 Task: Add a signature Hannah Green containing Have a great Halloween, Hannah Green to email address softage.8@softage.net and add a label Meditation
Action: Mouse moved to (999, 56)
Screenshot: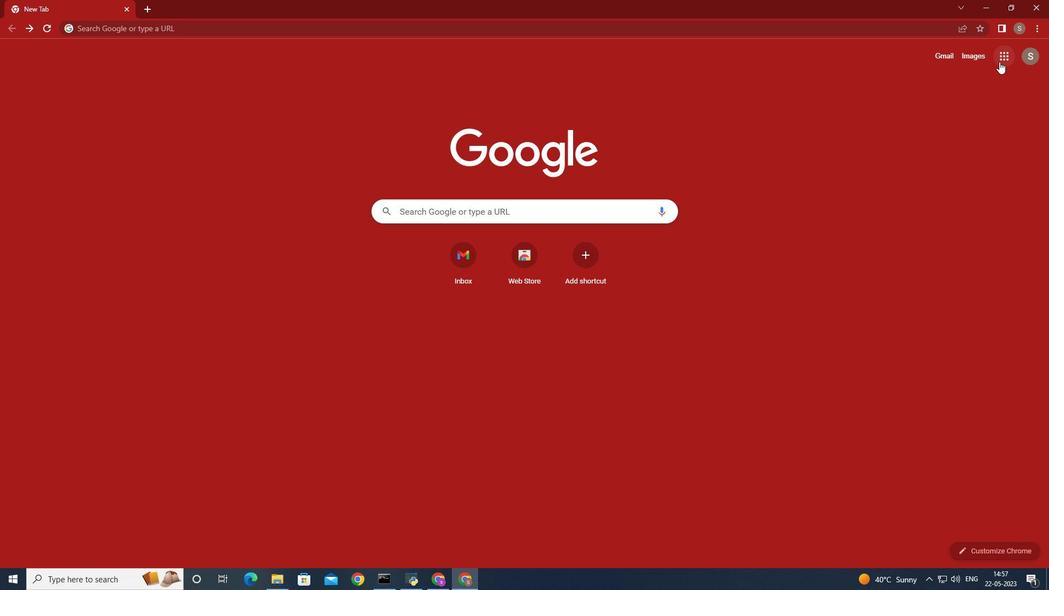 
Action: Mouse pressed left at (999, 56)
Screenshot: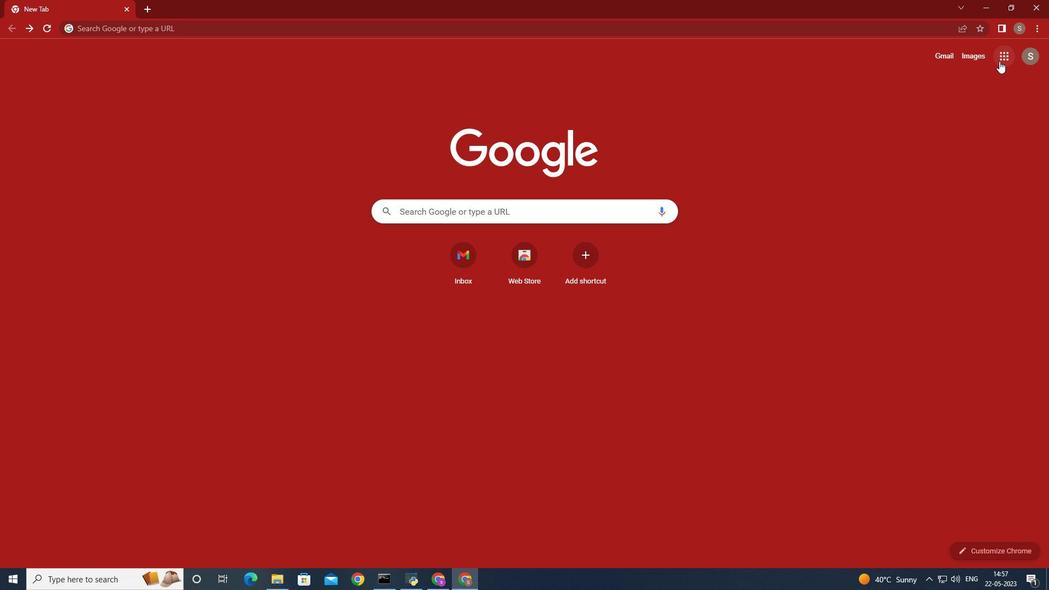
Action: Mouse moved to (962, 115)
Screenshot: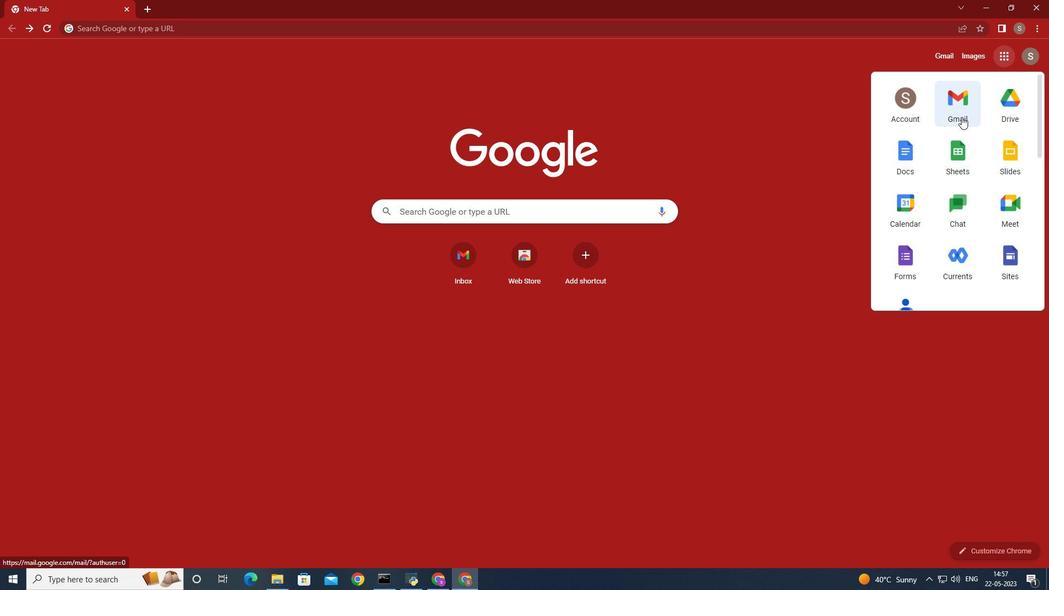 
Action: Mouse pressed left at (962, 115)
Screenshot: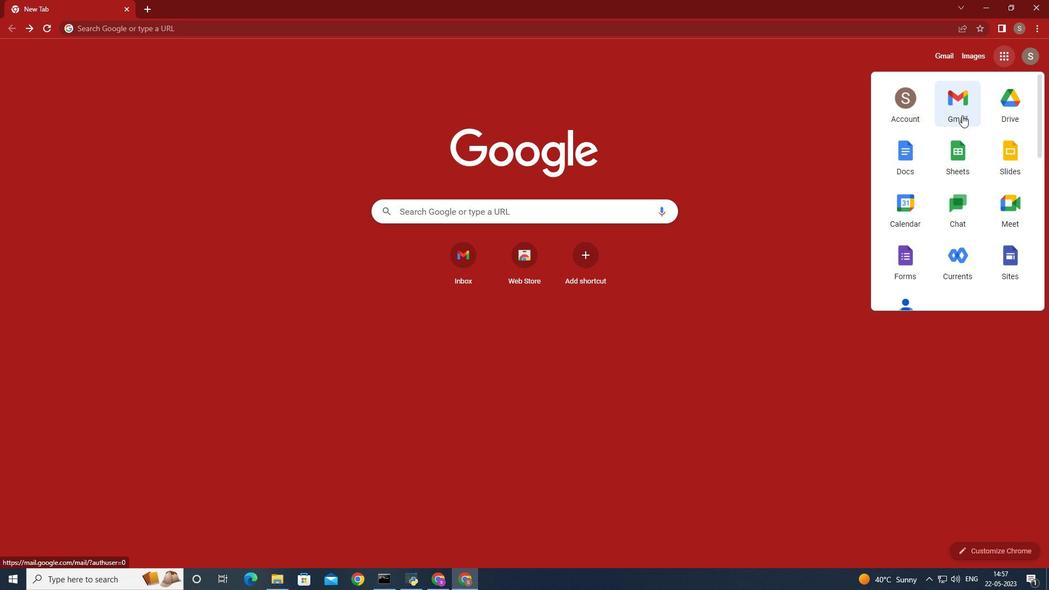 
Action: Mouse moved to (928, 78)
Screenshot: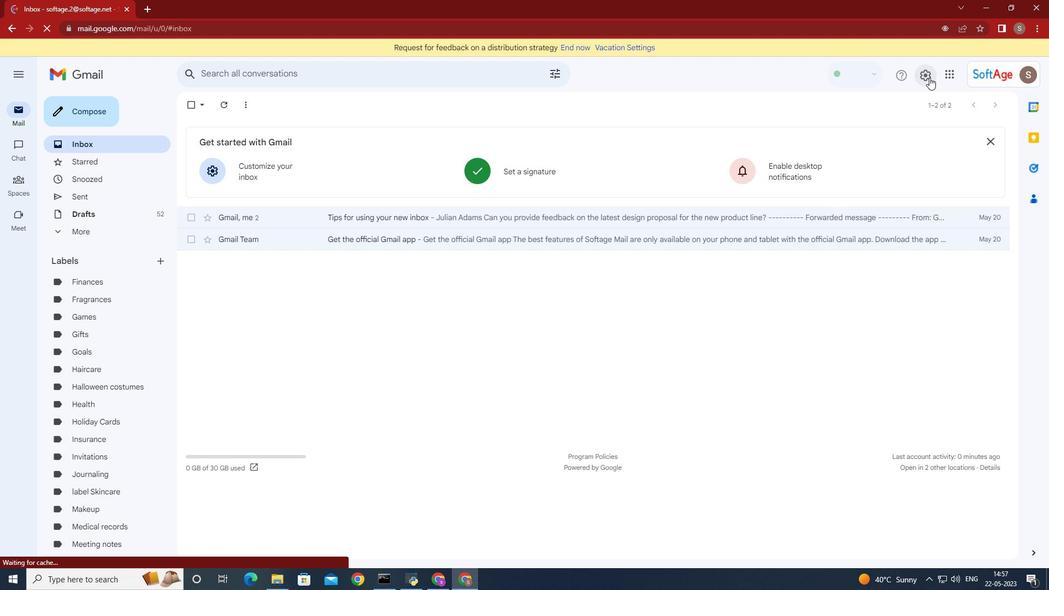 
Action: Mouse pressed left at (928, 78)
Screenshot: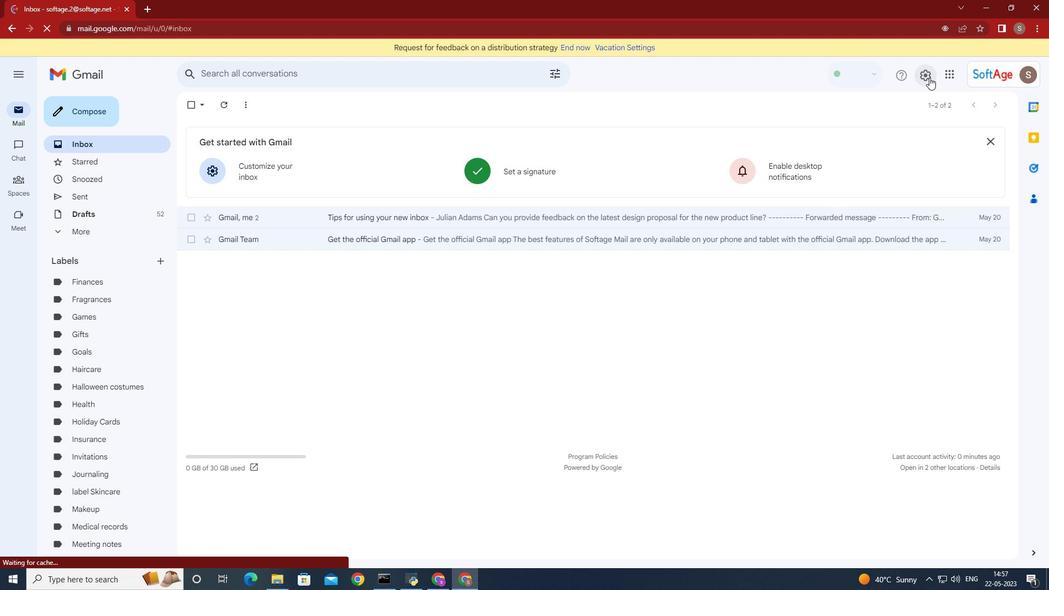 
Action: Mouse moved to (976, 124)
Screenshot: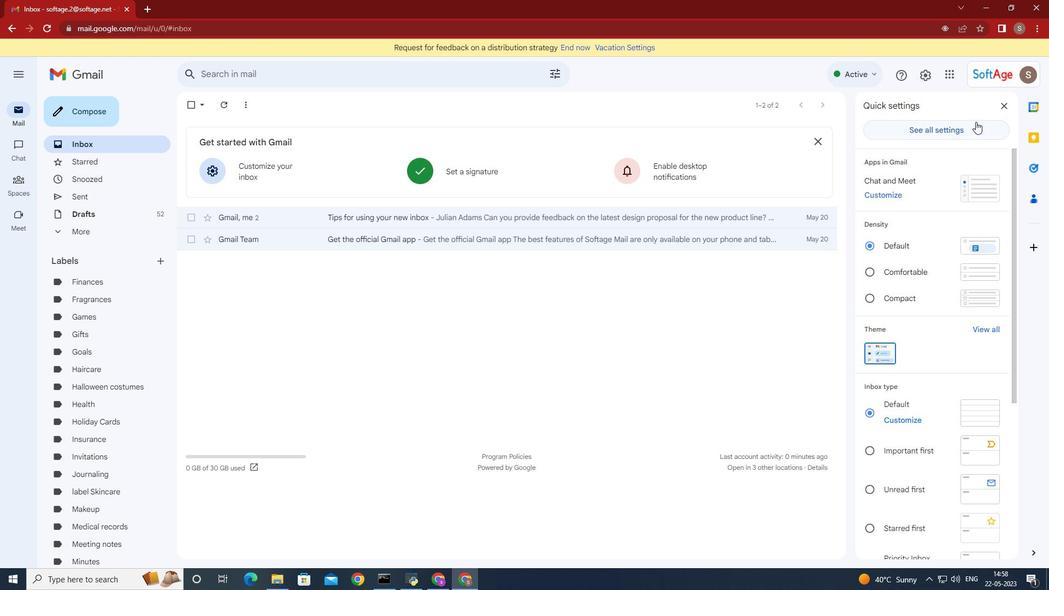 
Action: Mouse pressed left at (976, 124)
Screenshot: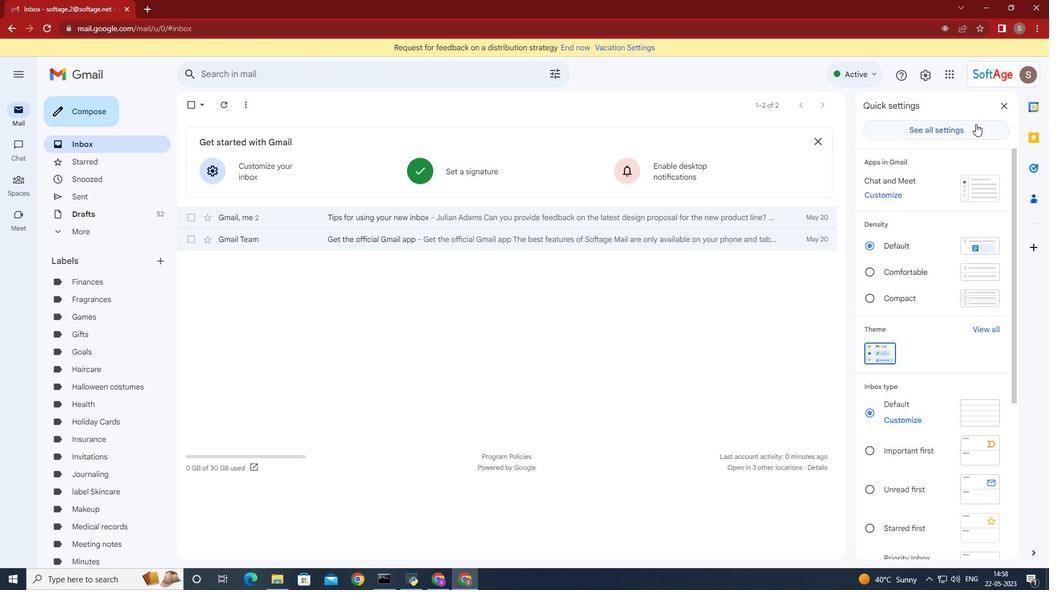 
Action: Mouse moved to (613, 302)
Screenshot: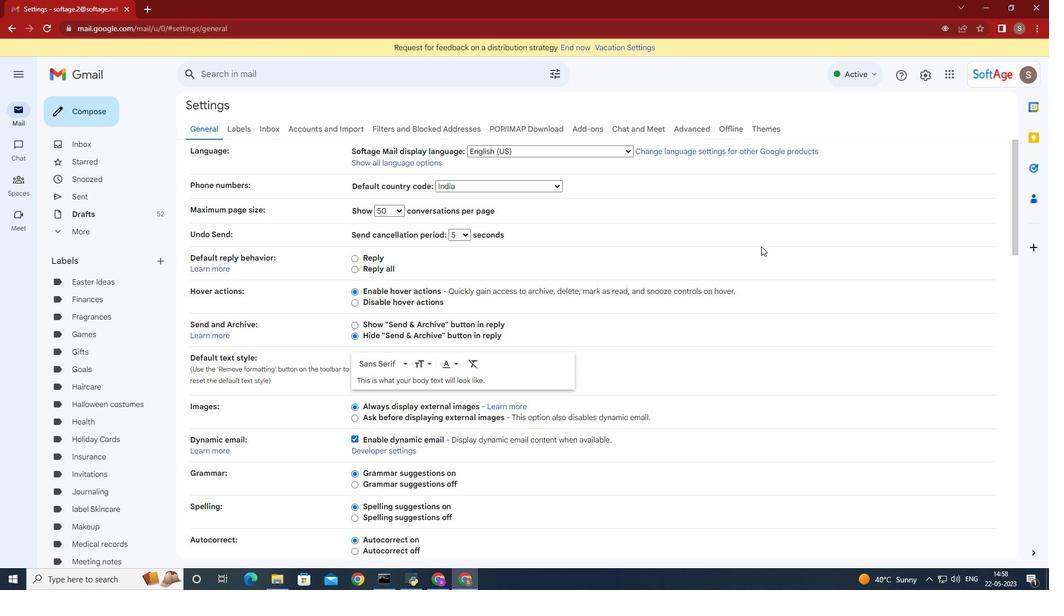 
Action: Mouse scrolled (613, 302) with delta (0, 0)
Screenshot: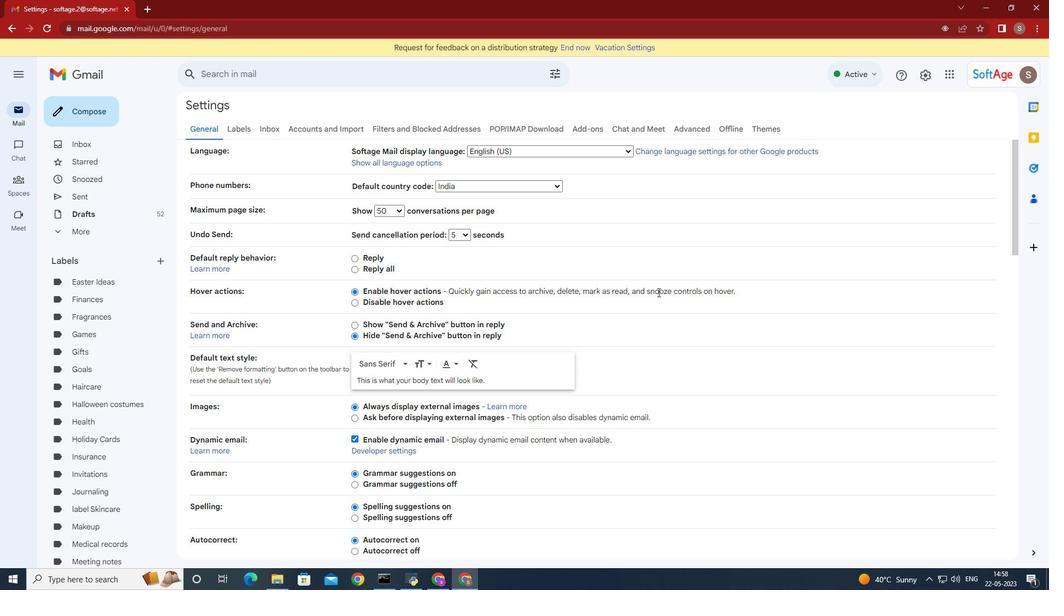 
Action: Mouse moved to (613, 302)
Screenshot: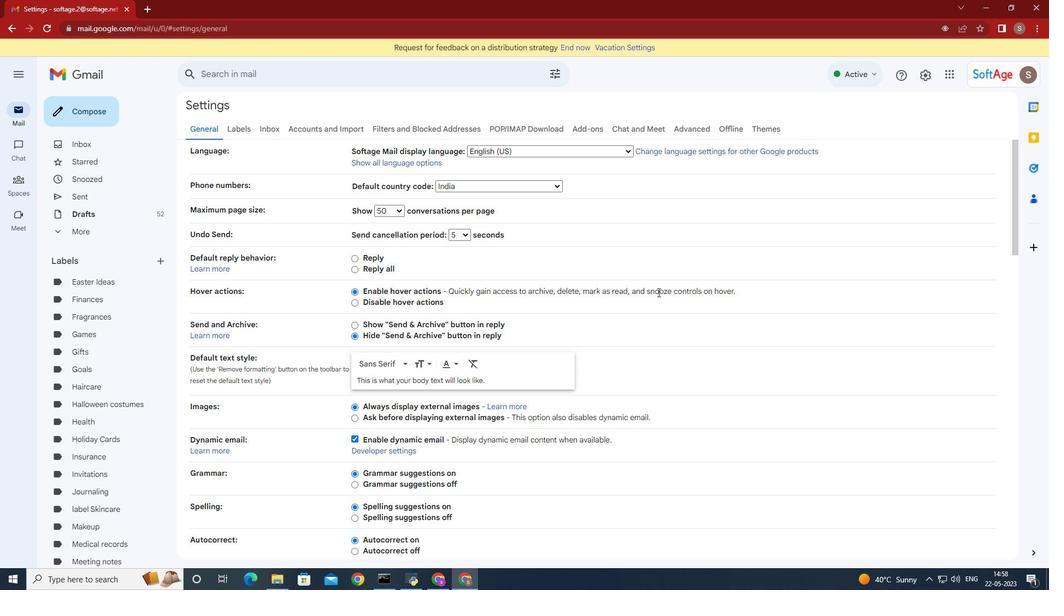 
Action: Mouse scrolled (613, 302) with delta (0, 0)
Screenshot: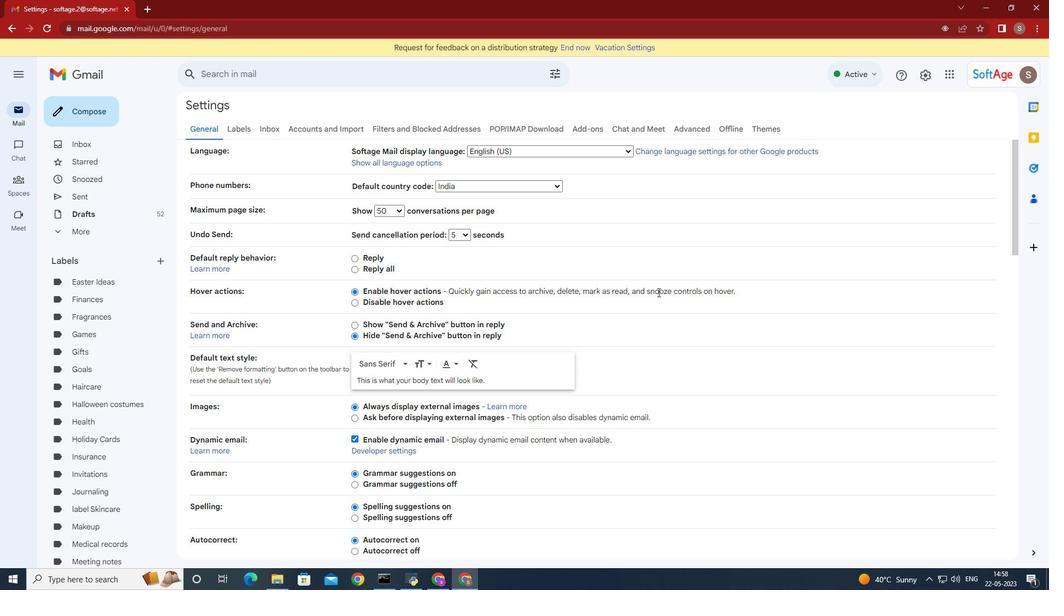 
Action: Mouse scrolled (613, 302) with delta (0, 0)
Screenshot: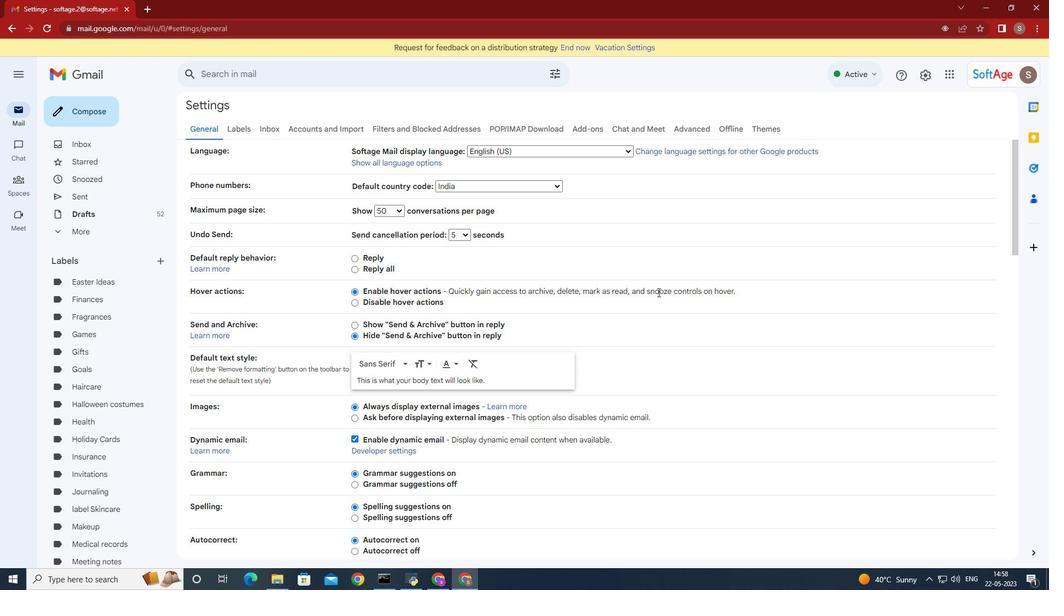 
Action: Mouse moved to (613, 303)
Screenshot: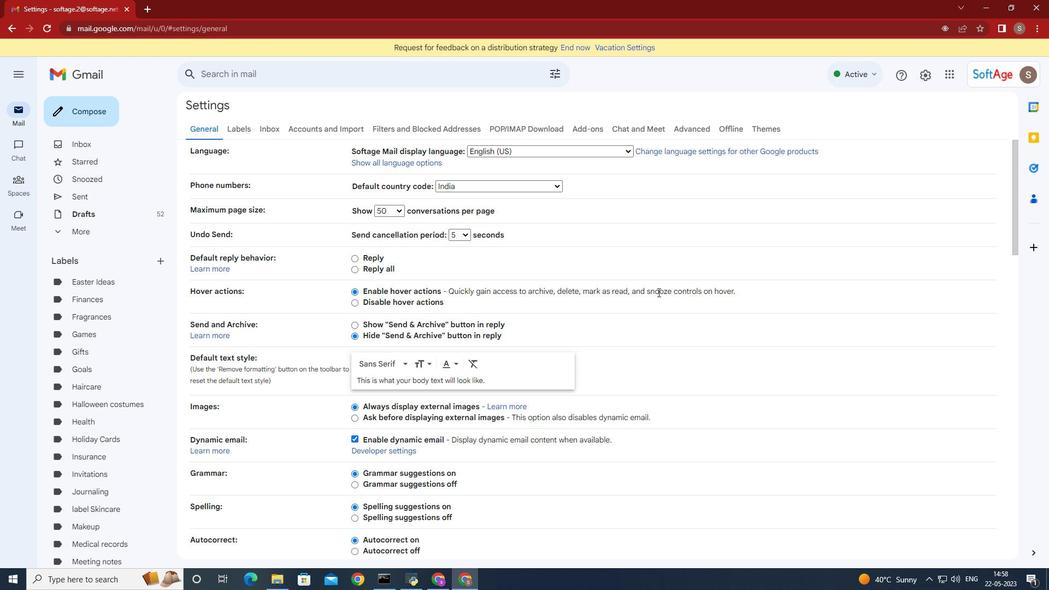 
Action: Mouse scrolled (613, 302) with delta (0, 0)
Screenshot: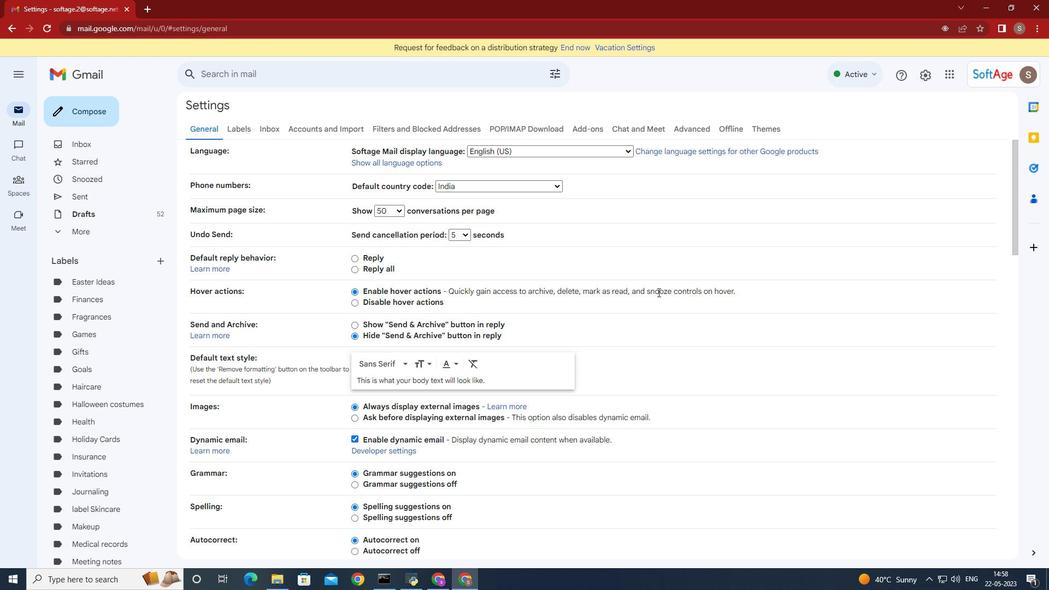 
Action: Mouse moved to (612, 303)
Screenshot: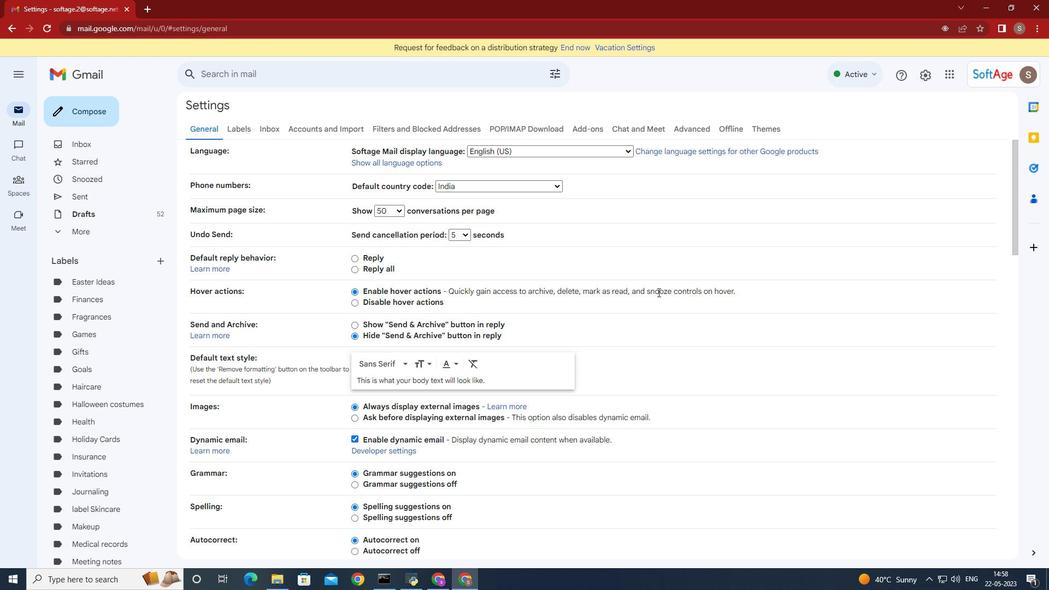 
Action: Mouse scrolled (612, 302) with delta (0, 0)
Screenshot: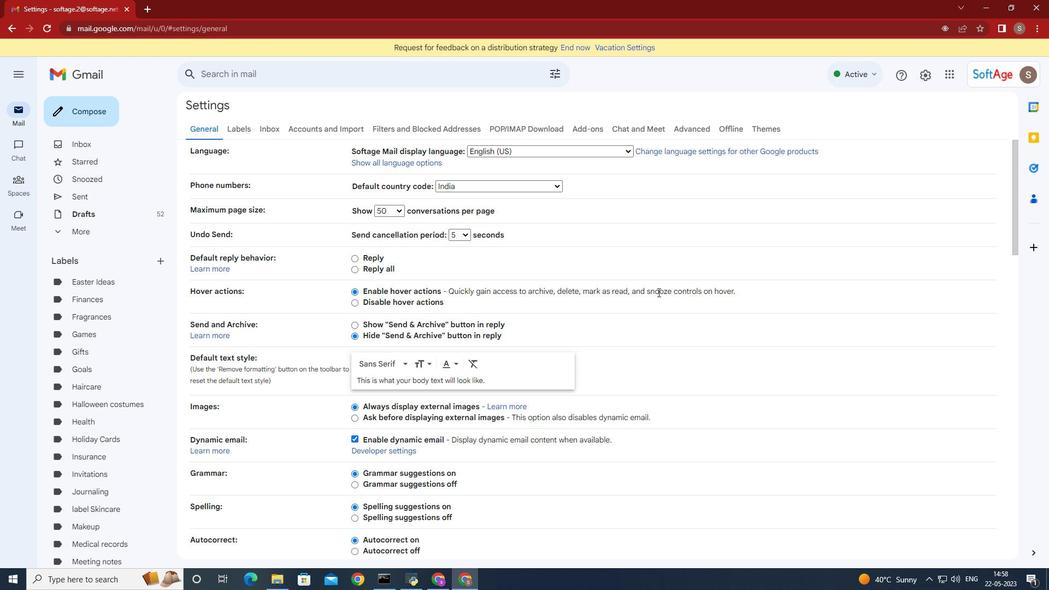 
Action: Mouse moved to (611, 303)
Screenshot: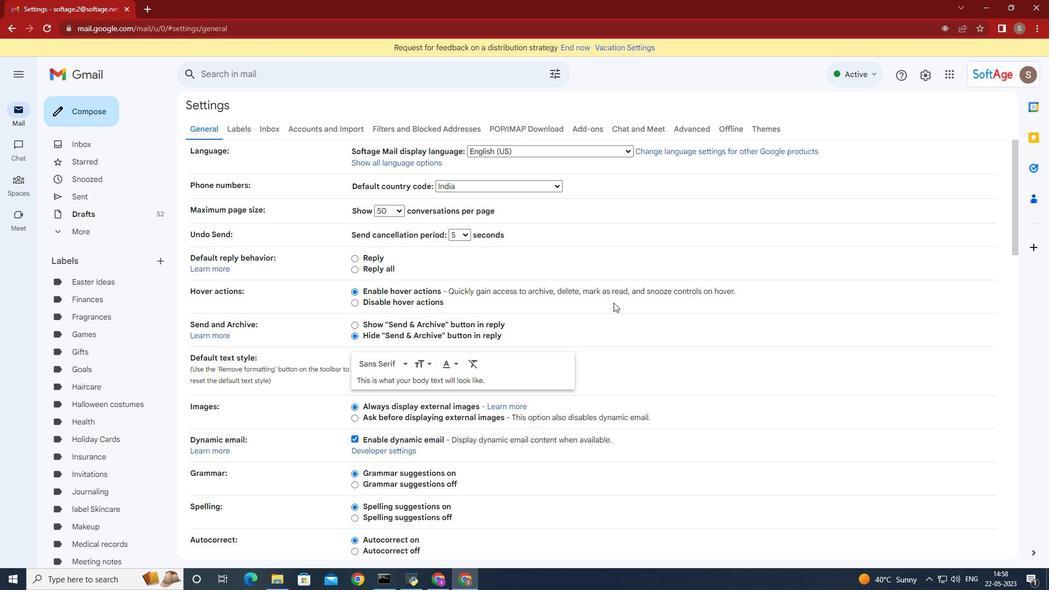 
Action: Mouse scrolled (611, 303) with delta (0, 0)
Screenshot: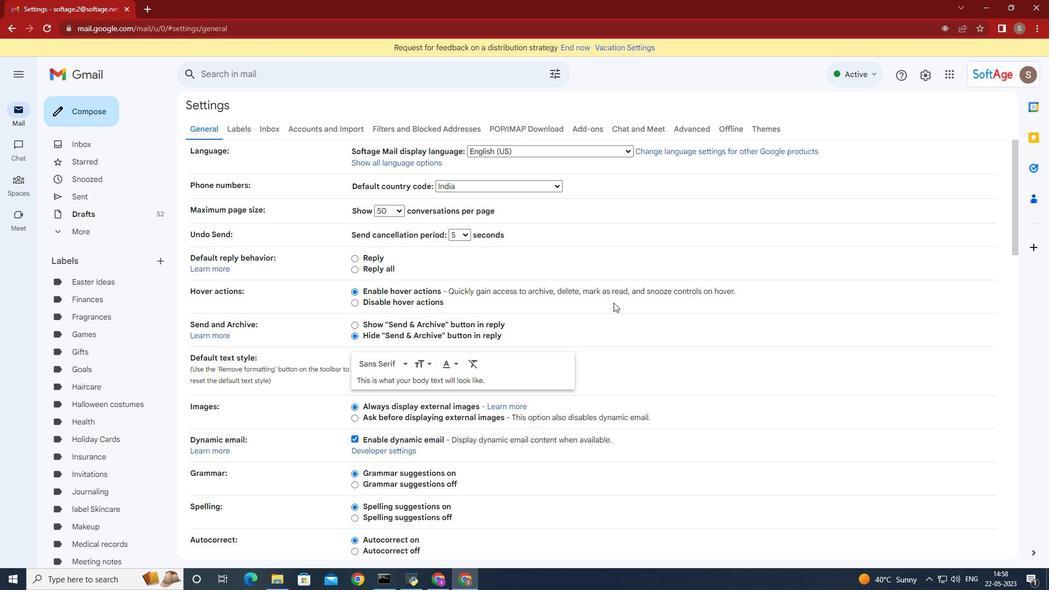 
Action: Mouse moved to (611, 303)
Screenshot: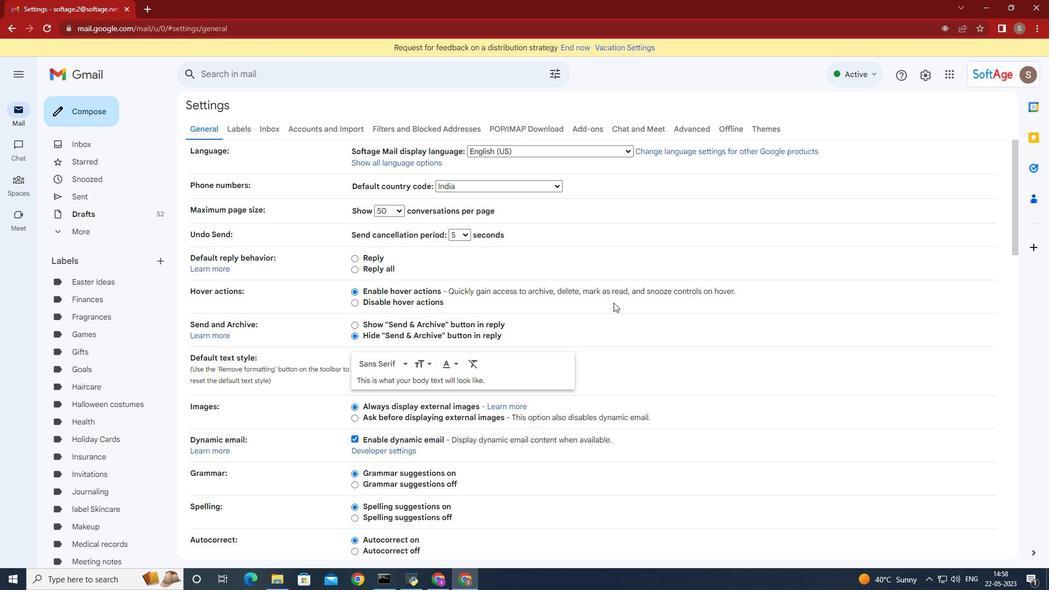 
Action: Mouse scrolled (611, 303) with delta (0, 0)
Screenshot: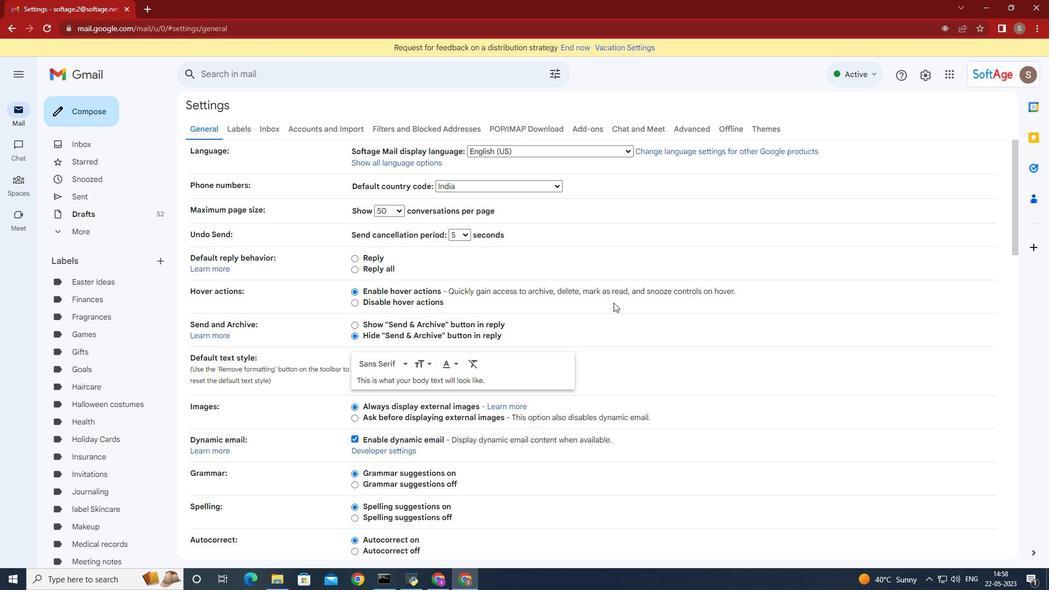 
Action: Mouse moved to (611, 303)
Screenshot: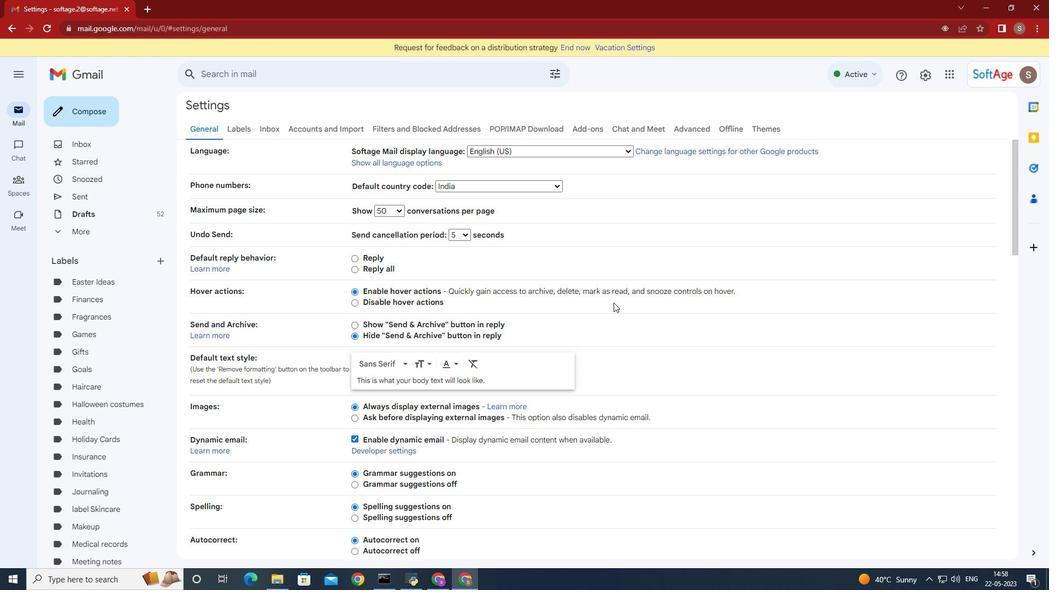 
Action: Mouse scrolled (611, 303) with delta (0, 0)
Screenshot: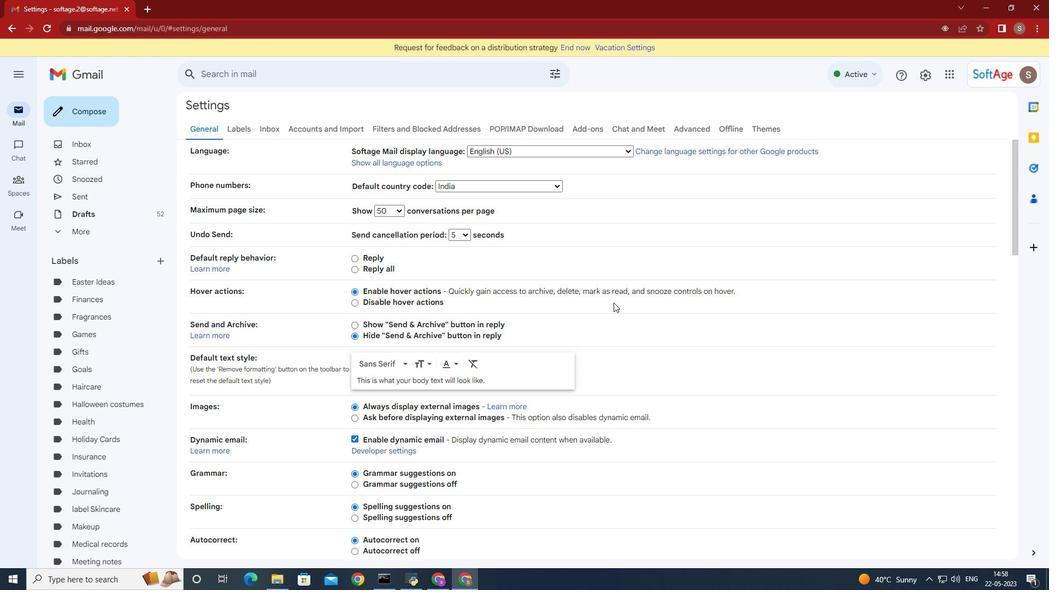 
Action: Mouse moved to (609, 303)
Screenshot: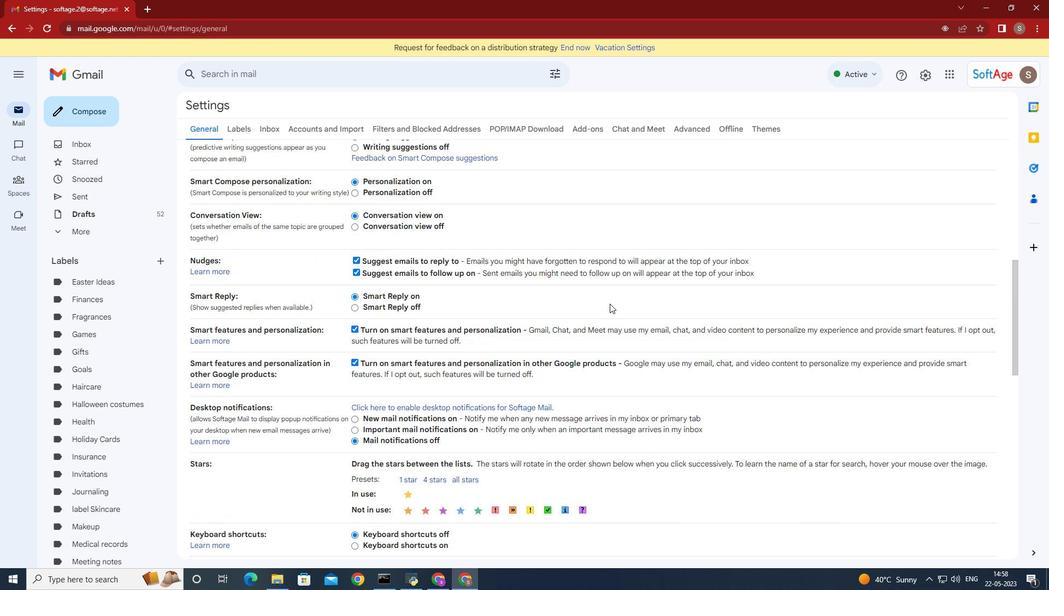 
Action: Mouse scrolled (609, 303) with delta (0, 0)
Screenshot: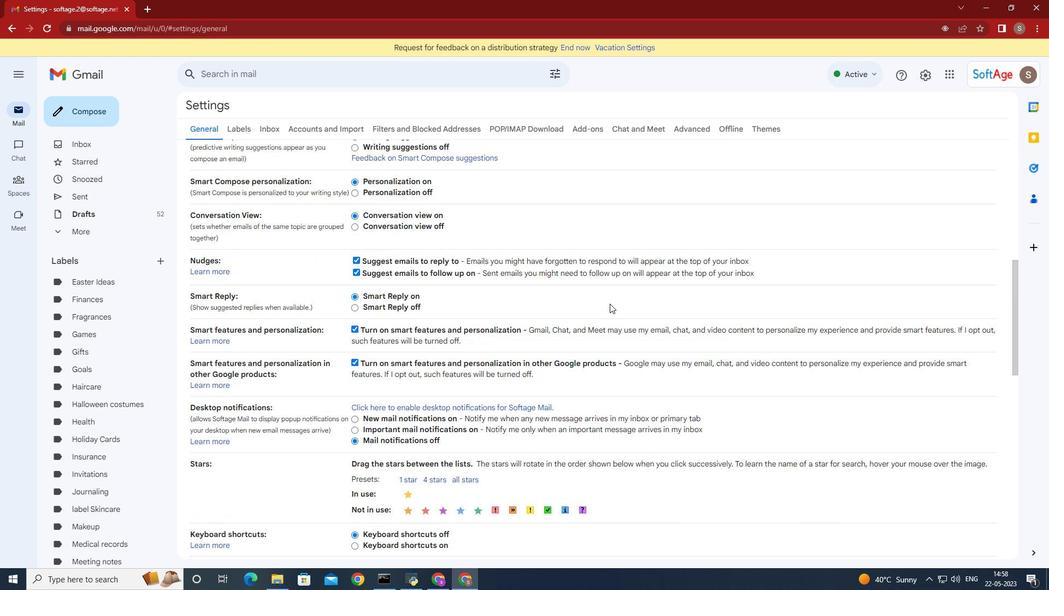 
Action: Mouse scrolled (609, 303) with delta (0, 0)
Screenshot: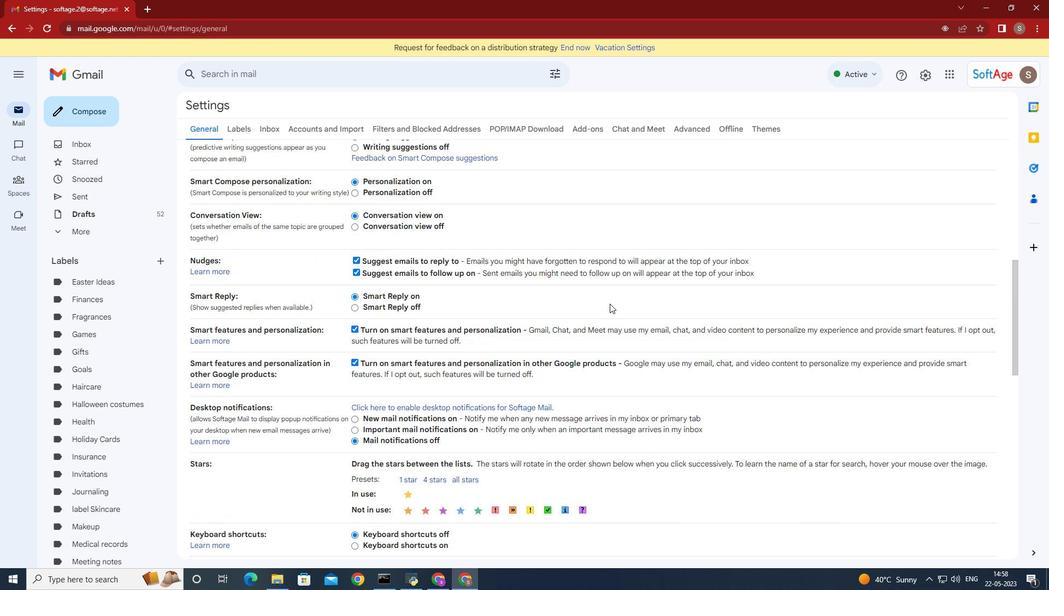 
Action: Mouse scrolled (609, 303) with delta (0, 0)
Screenshot: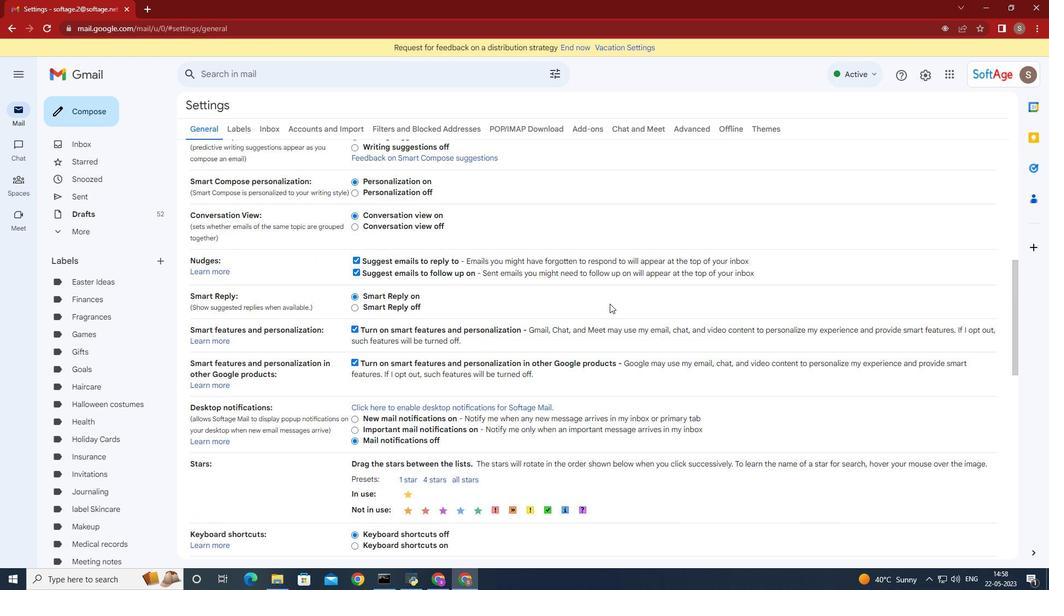 
Action: Mouse scrolled (609, 303) with delta (0, 0)
Screenshot: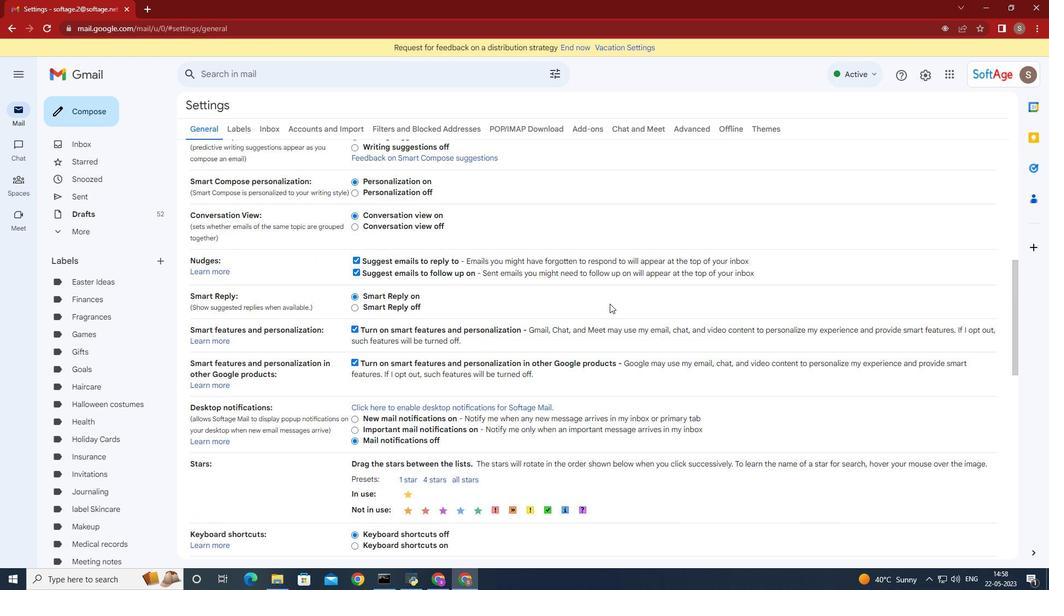 
Action: Mouse moved to (609, 304)
Screenshot: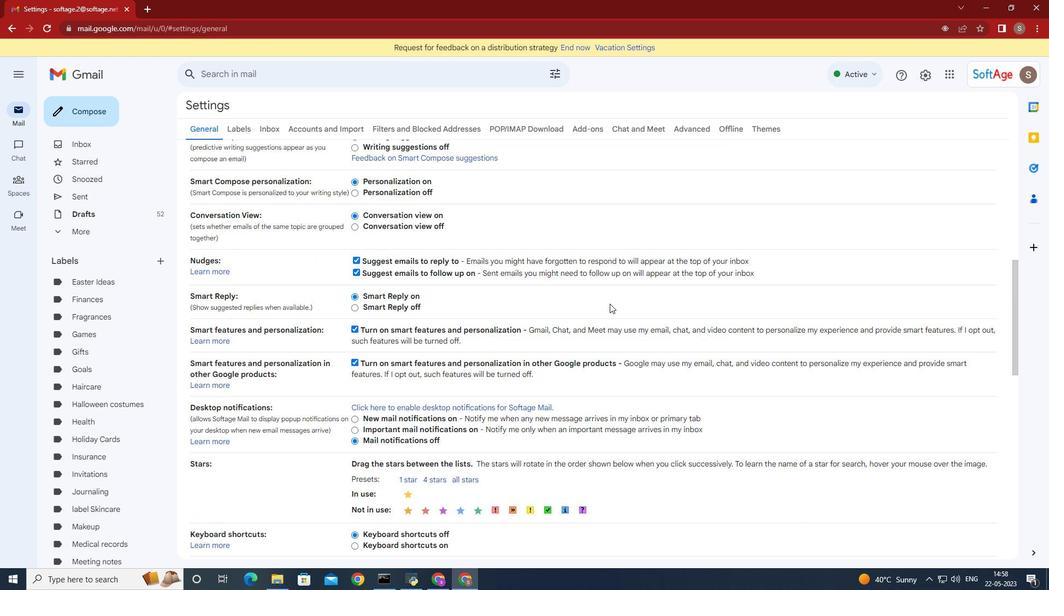 
Action: Mouse scrolled (609, 303) with delta (0, 0)
Screenshot: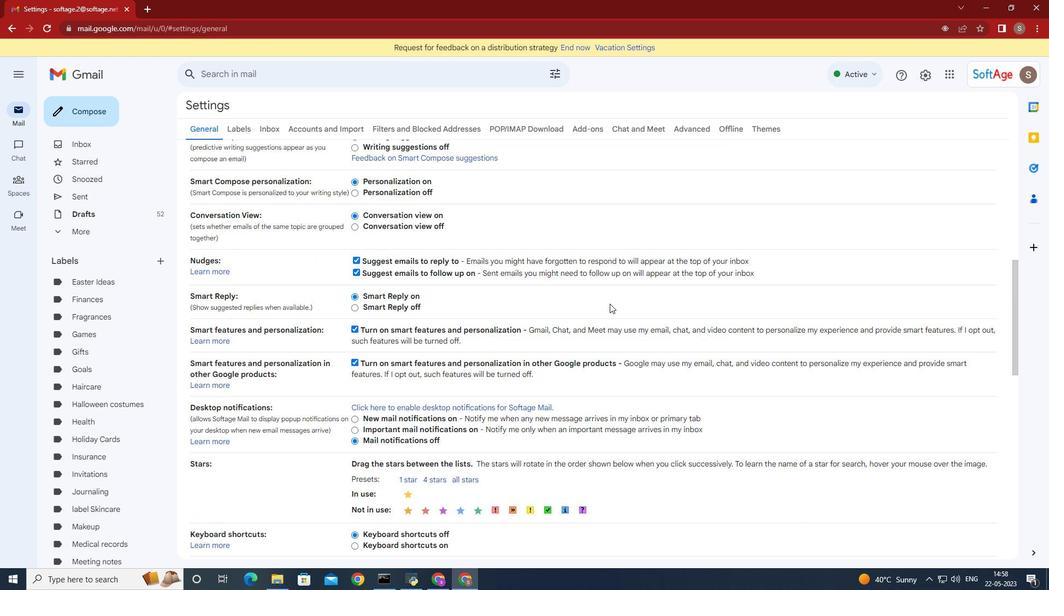 
Action: Mouse scrolled (609, 303) with delta (0, 0)
Screenshot: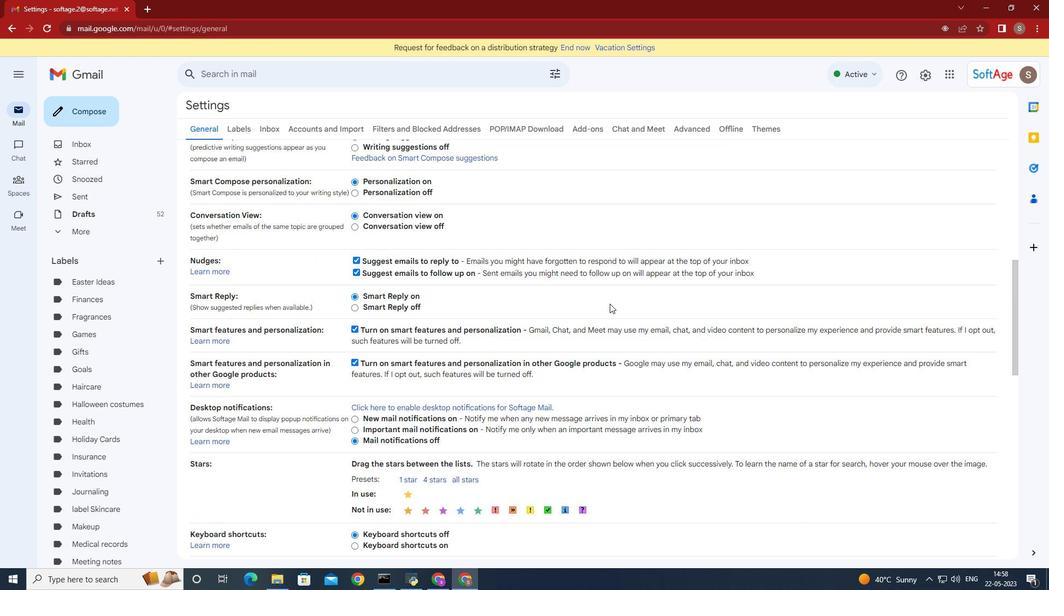 
Action: Mouse scrolled (609, 303) with delta (0, 0)
Screenshot: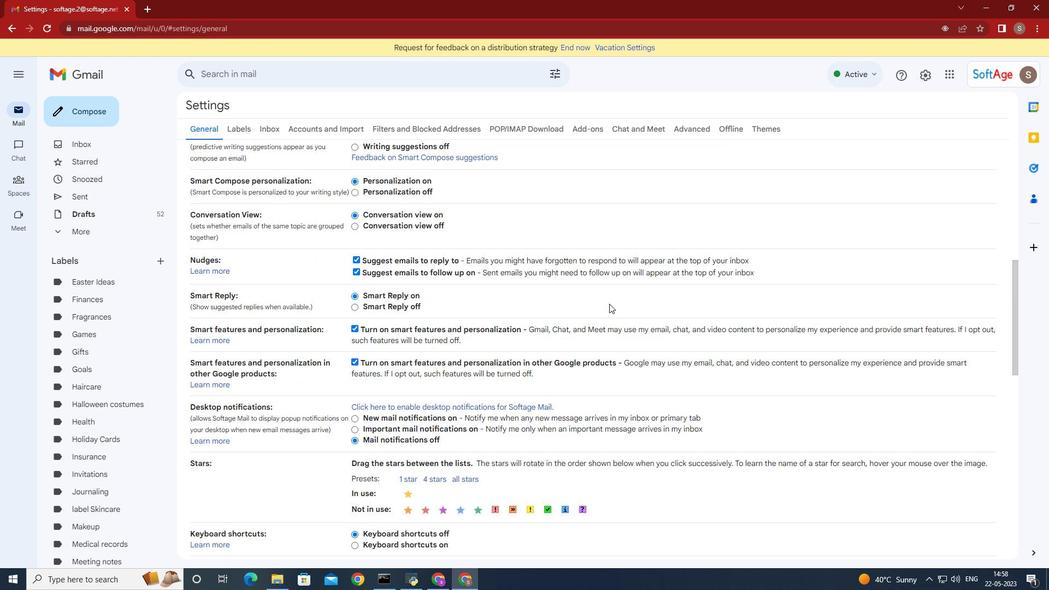 
Action: Mouse moved to (419, 393)
Screenshot: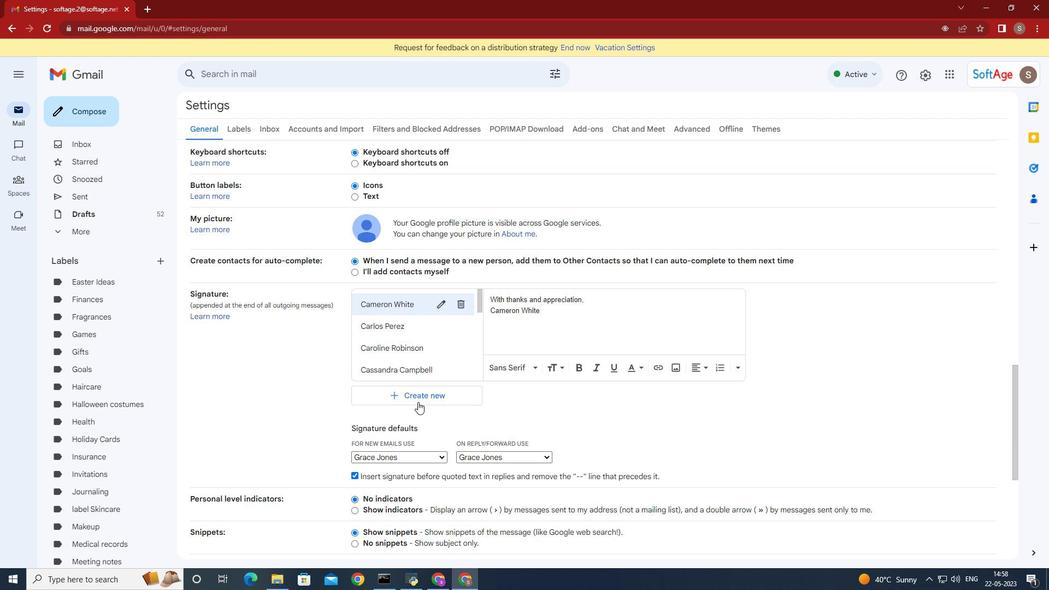 
Action: Mouse pressed left at (419, 393)
Screenshot: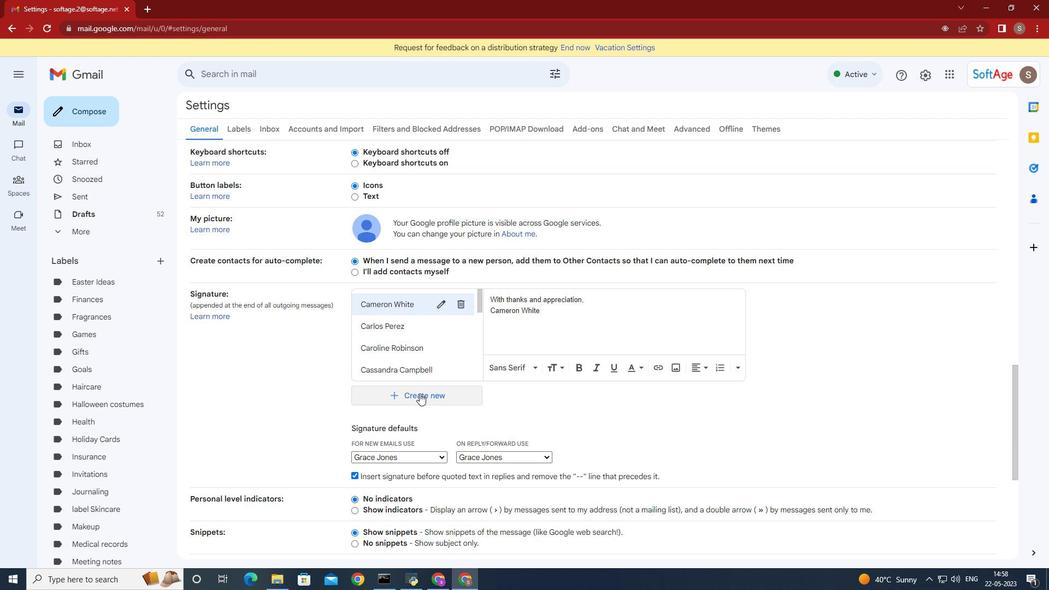 
Action: Mouse moved to (419, 393)
Screenshot: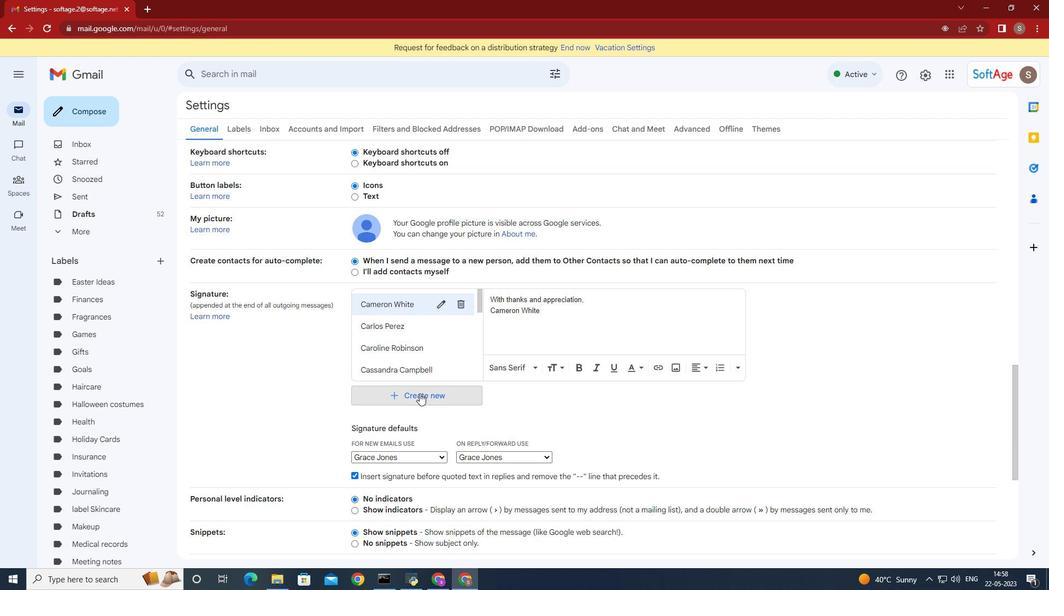 
Action: Key pressed <Key.shift>Hannah<Key.space><Key.shift>Gree
Screenshot: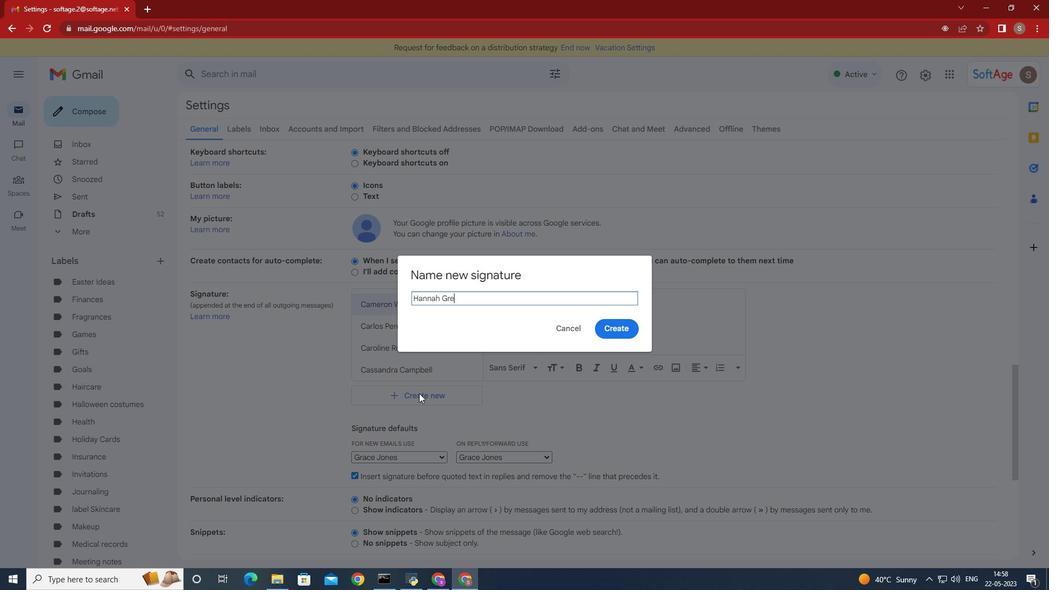 
Action: Mouse moved to (617, 334)
Screenshot: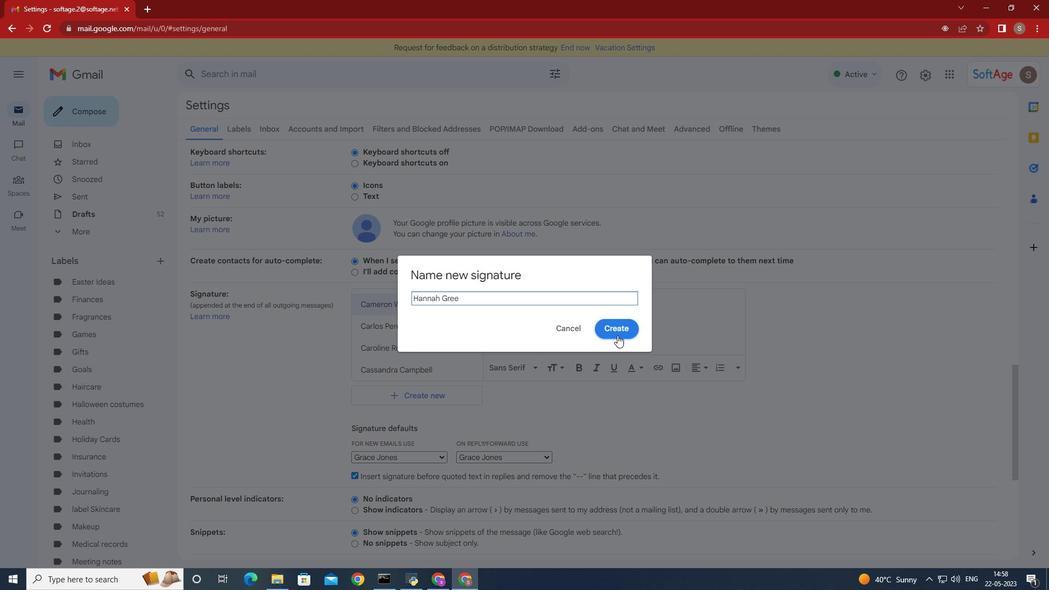
Action: Key pressed n
Screenshot: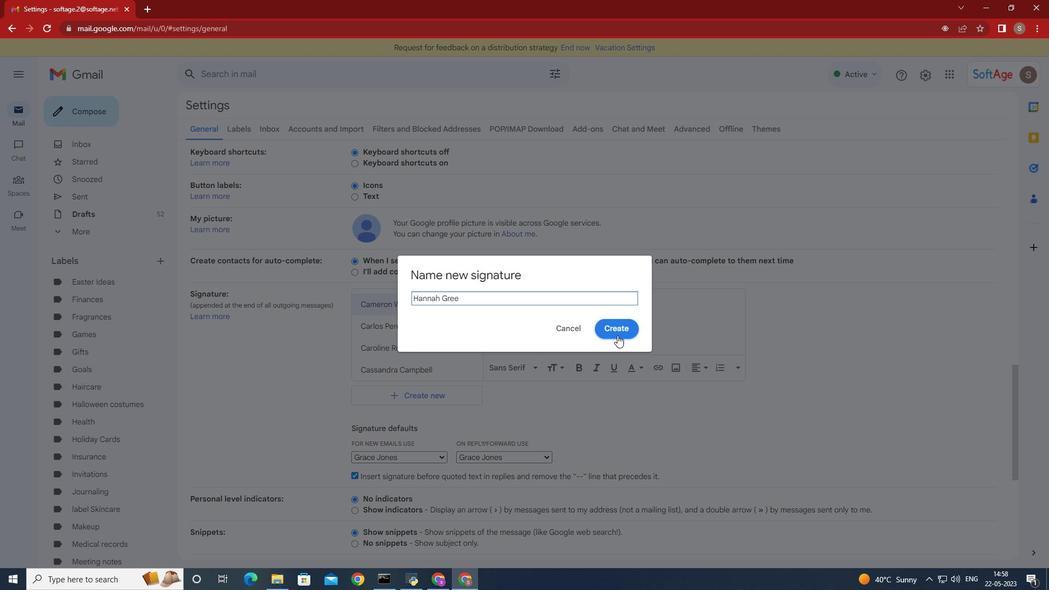 
Action: Mouse moved to (616, 330)
Screenshot: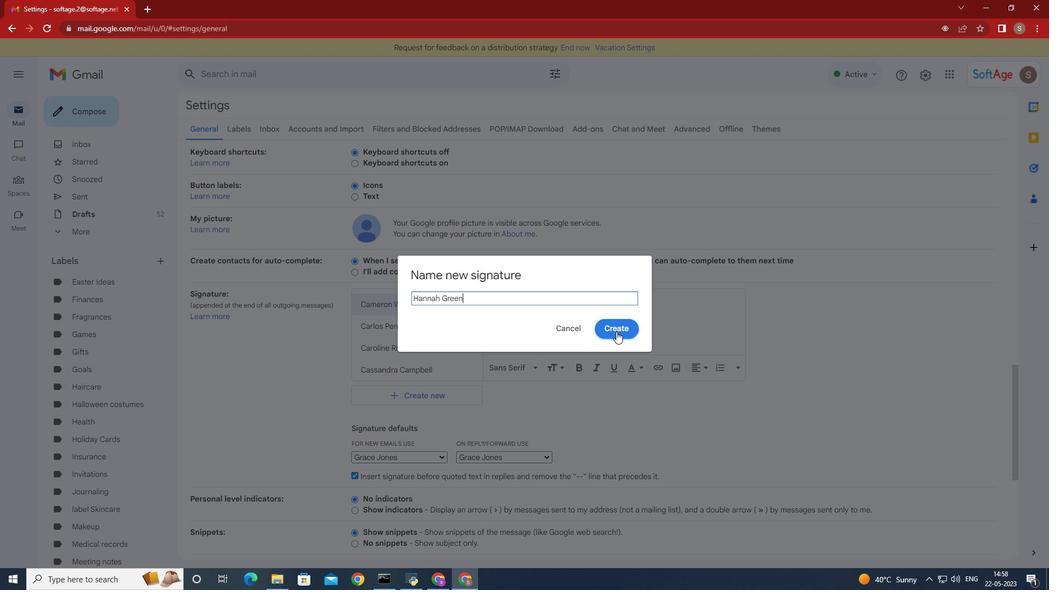 
Action: Key pressed <Key.space>
Screenshot: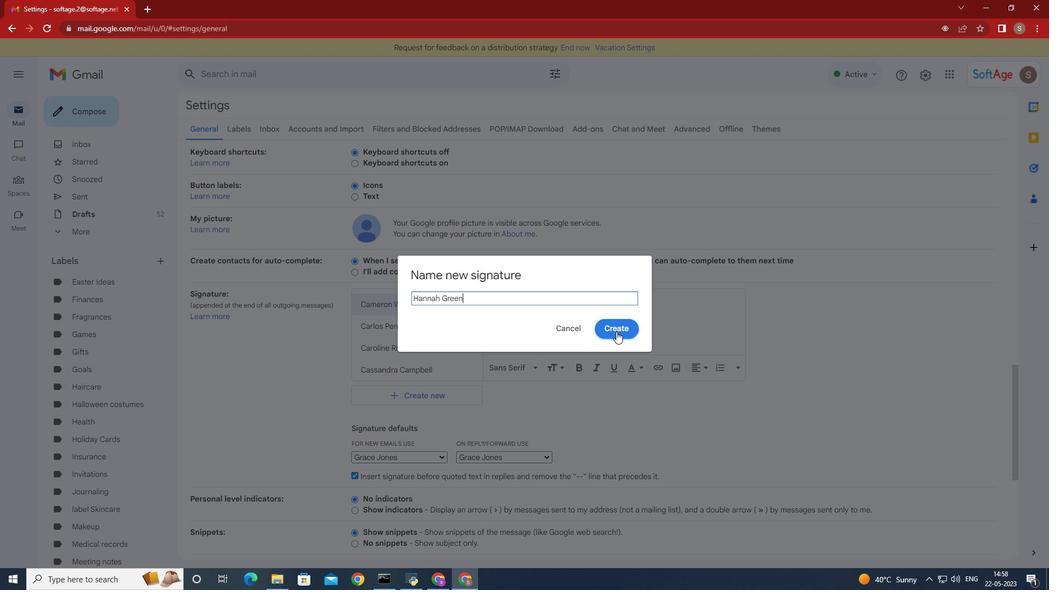 
Action: Mouse pressed left at (616, 330)
Screenshot: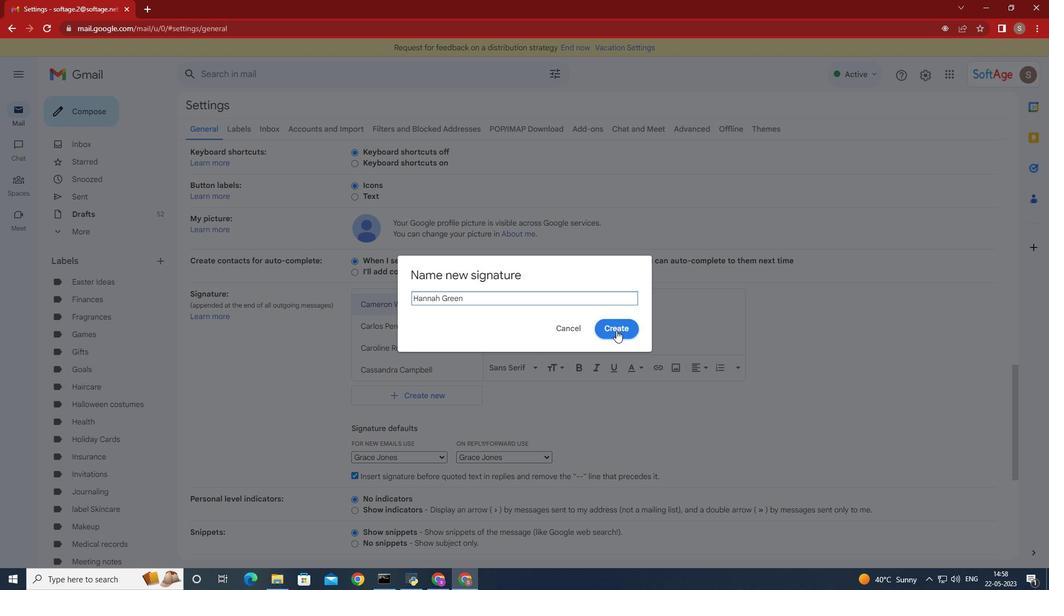 
Action: Mouse moved to (602, 330)
Screenshot: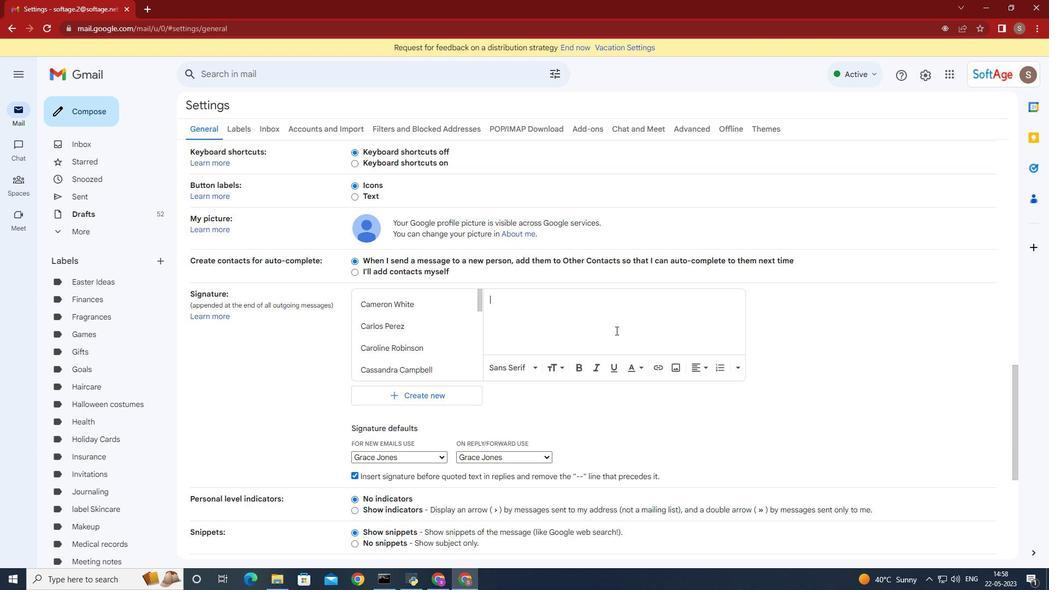 
Action: Key pressed <Key.shift>Have<Key.space>agreat<Key.space><Key.shift>Halloween,<Key.shift><Key.enter><Key.shift>Hannah<Key.space><Key.shift>Gree
Screenshot: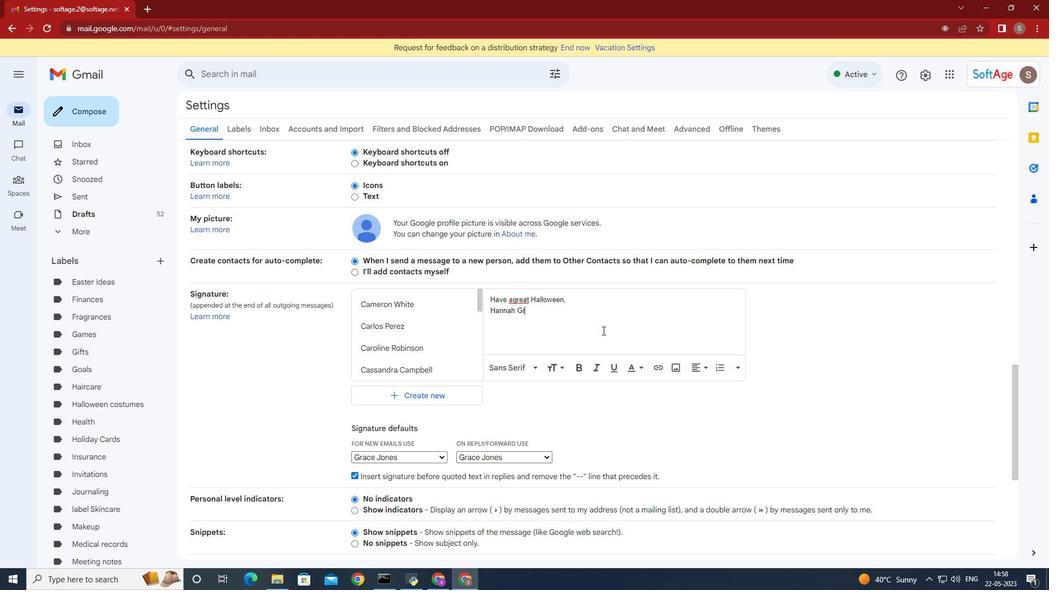 
Action: Mouse moved to (443, 463)
Screenshot: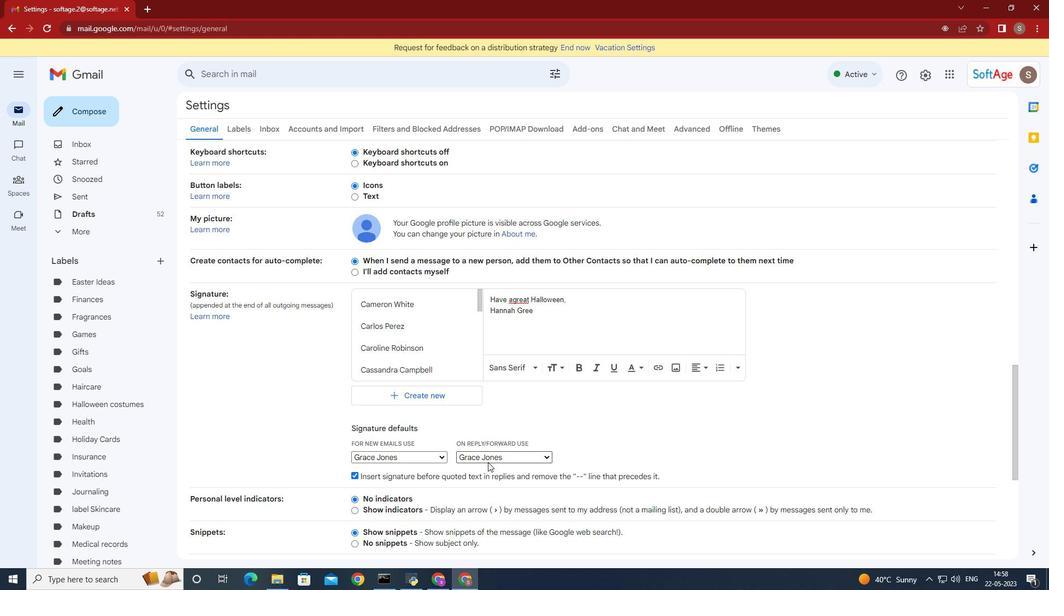 
Action: Key pressed n
Screenshot: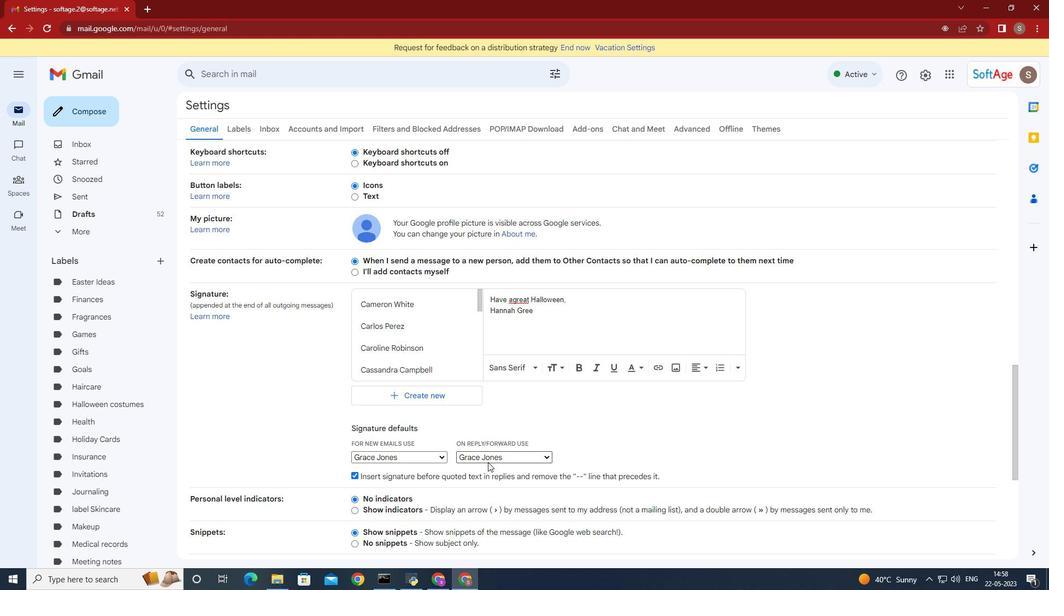 
Action: Mouse moved to (441, 456)
Screenshot: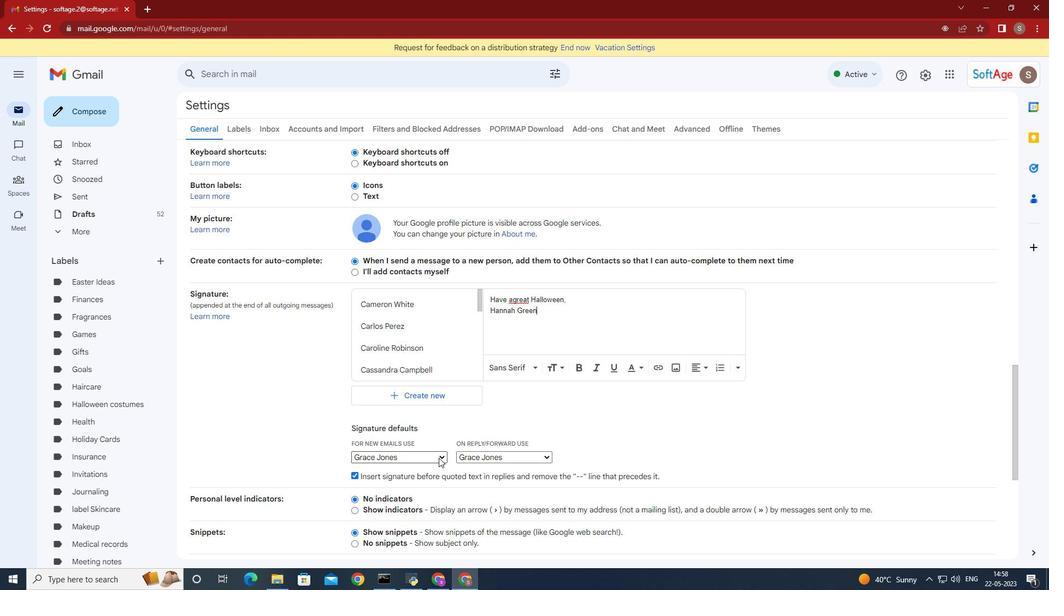 
Action: Mouse pressed left at (441, 456)
Screenshot: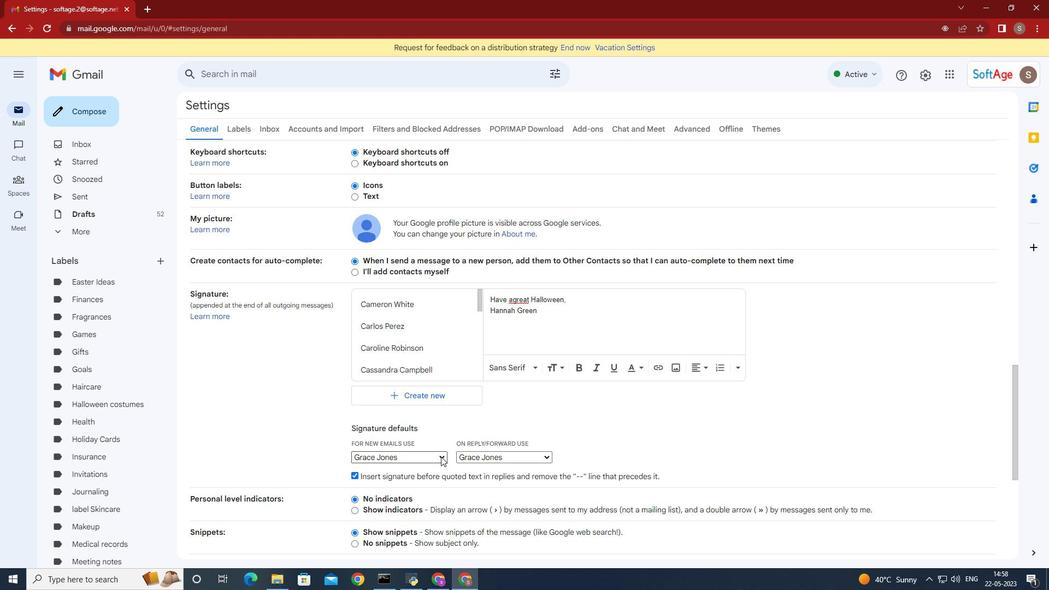 
Action: Key pressed <Key.space>
Screenshot: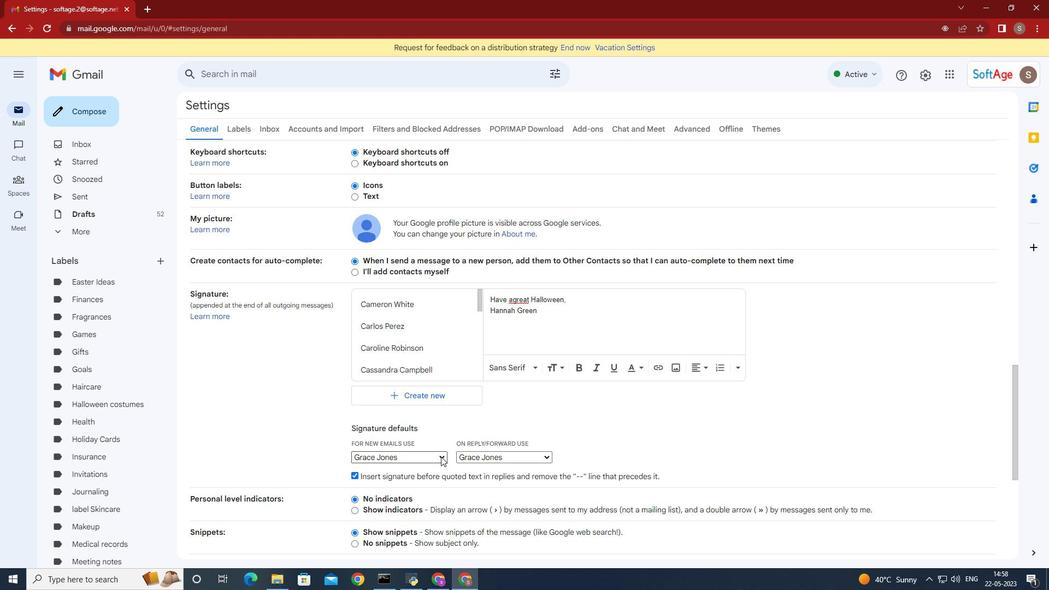 
Action: Mouse moved to (412, 412)
Screenshot: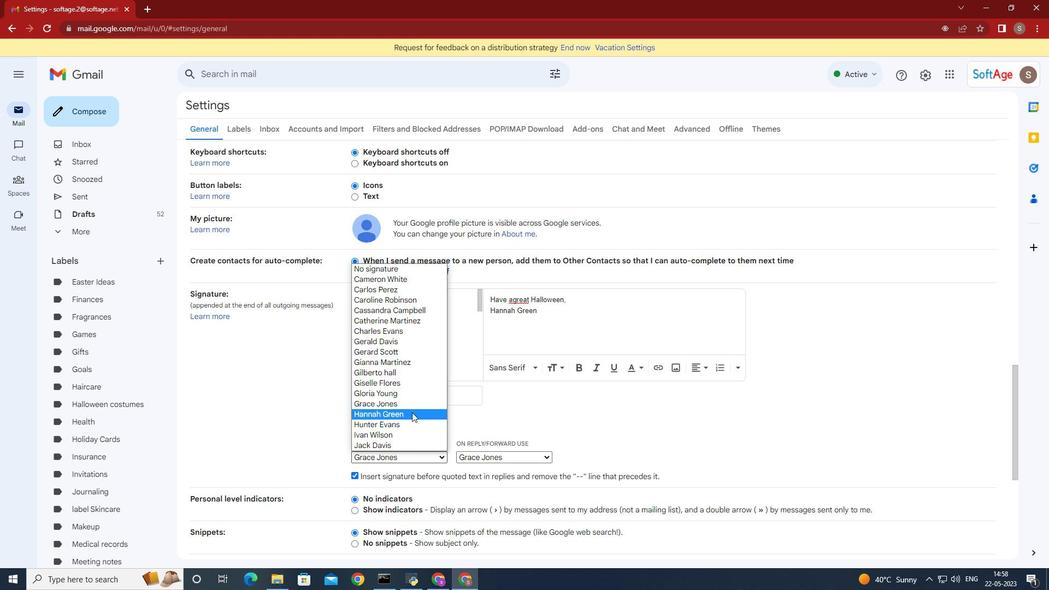 
Action: Mouse pressed left at (412, 412)
Screenshot: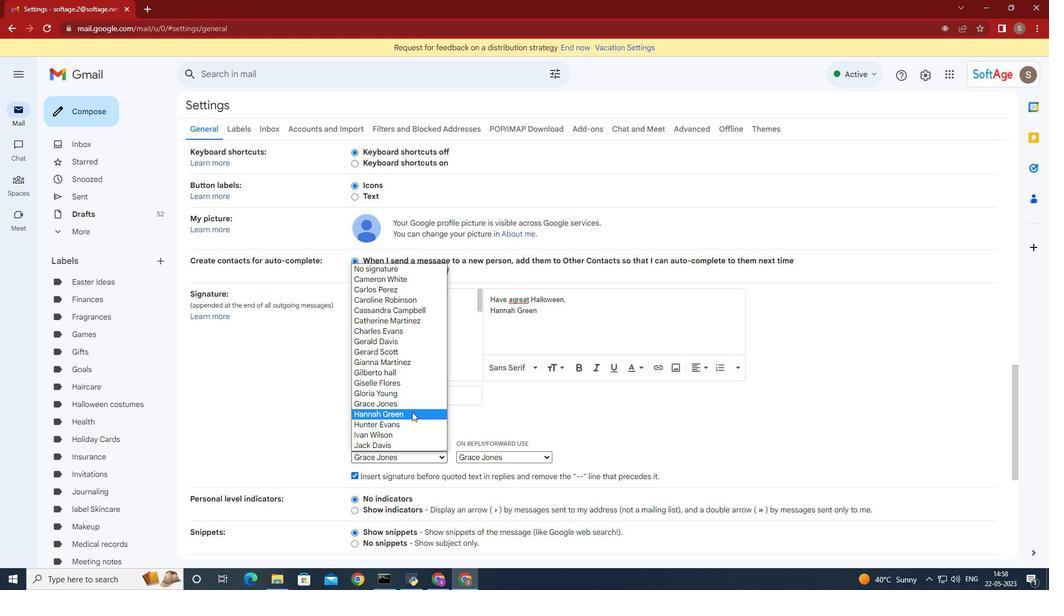 
Action: Mouse moved to (547, 454)
Screenshot: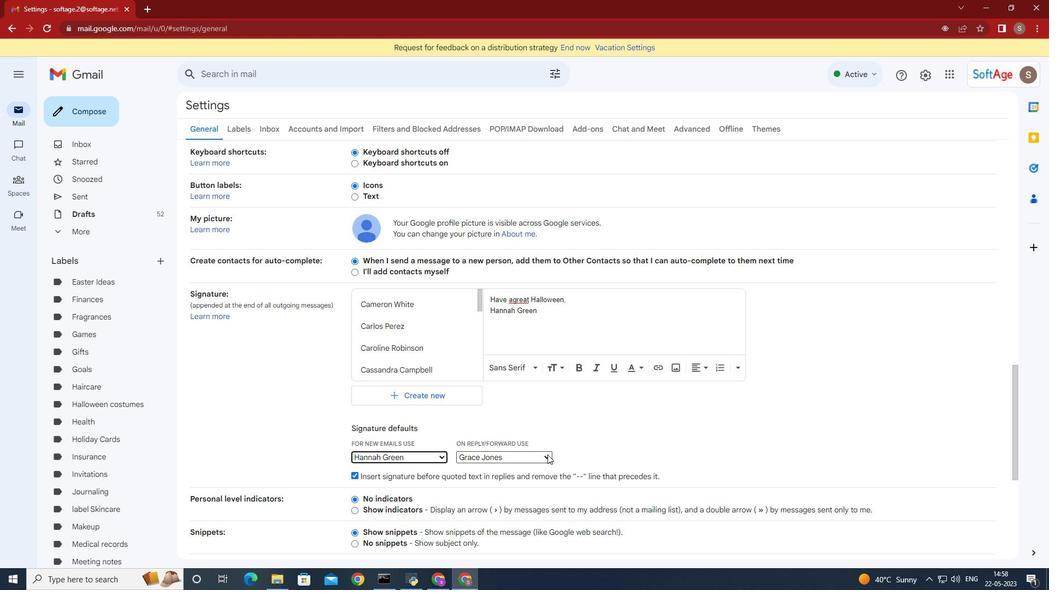 
Action: Mouse pressed left at (547, 454)
Screenshot: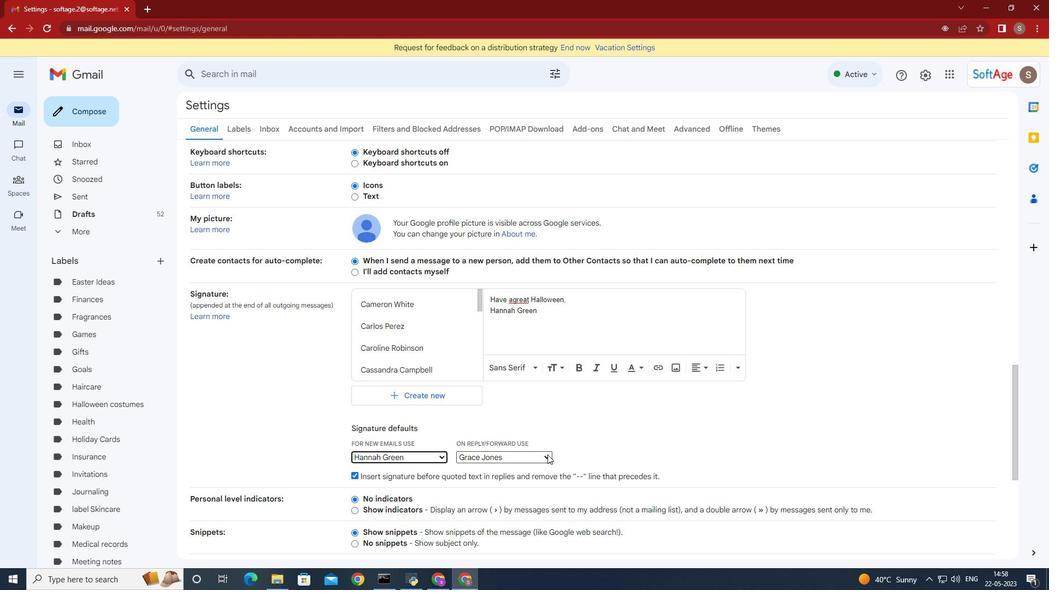 
Action: Mouse moved to (507, 414)
Screenshot: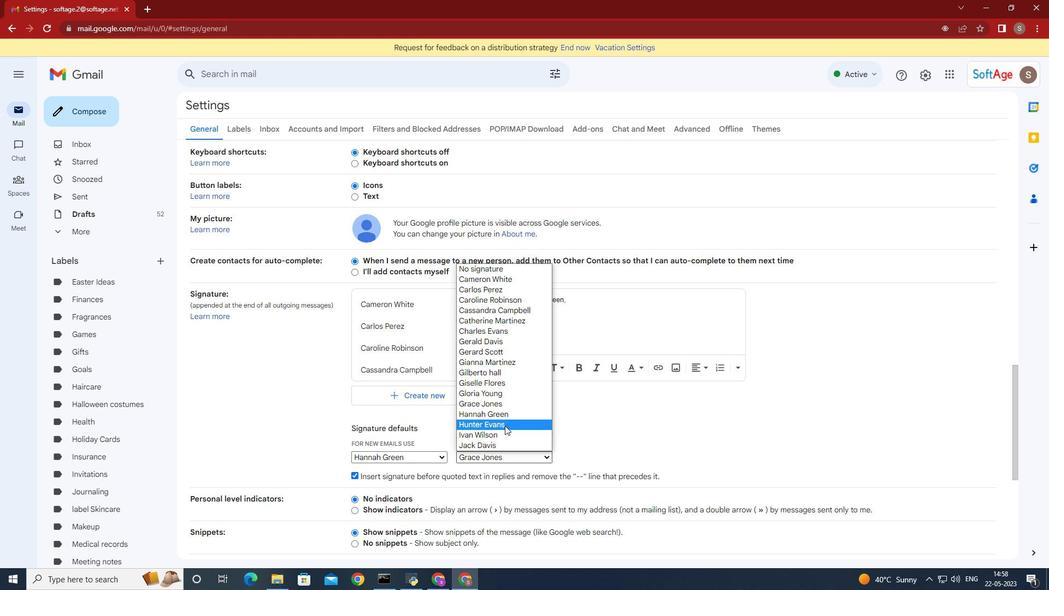 
Action: Mouse pressed left at (507, 414)
Screenshot: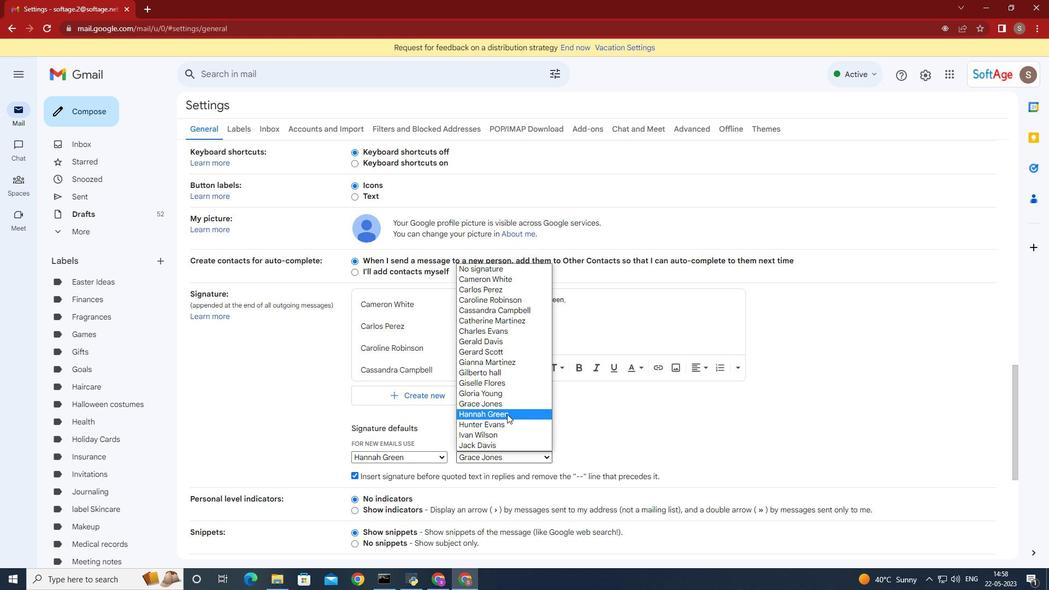 
Action: Mouse moved to (696, 410)
Screenshot: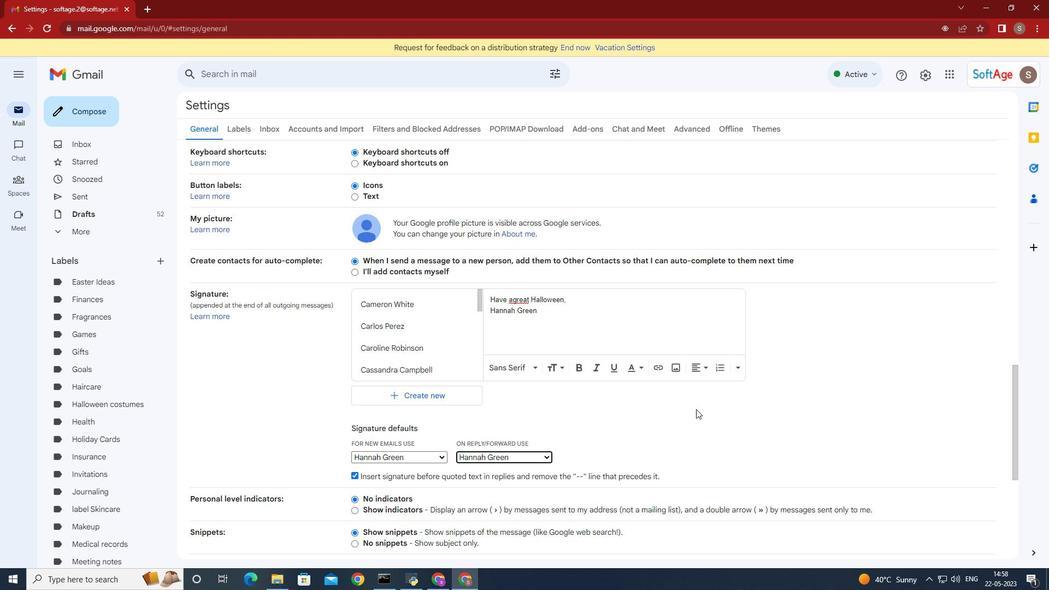 
Action: Mouse scrolled (696, 410) with delta (0, 0)
Screenshot: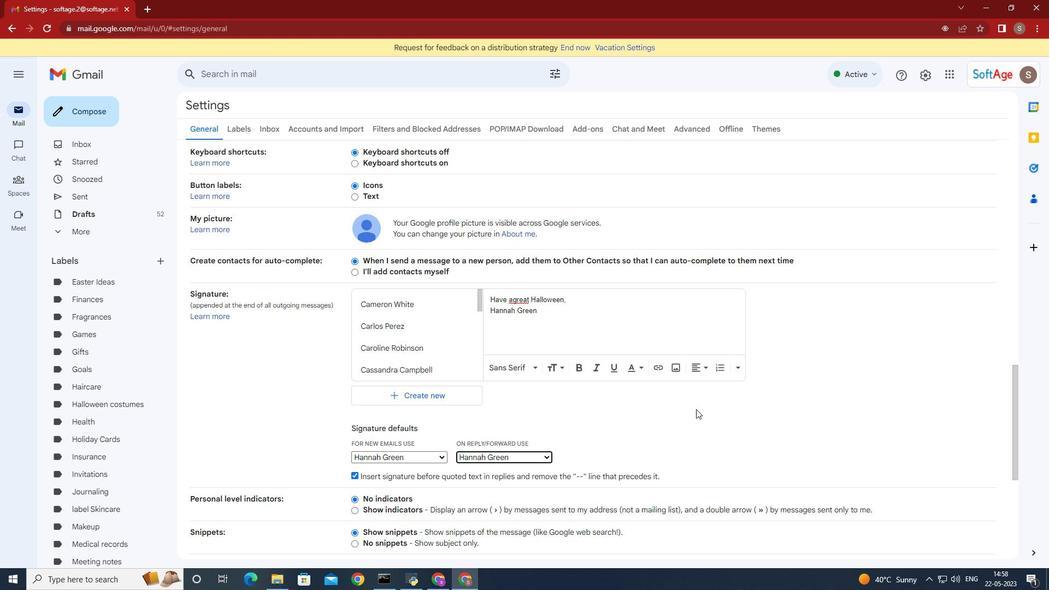 
Action: Mouse moved to (695, 412)
Screenshot: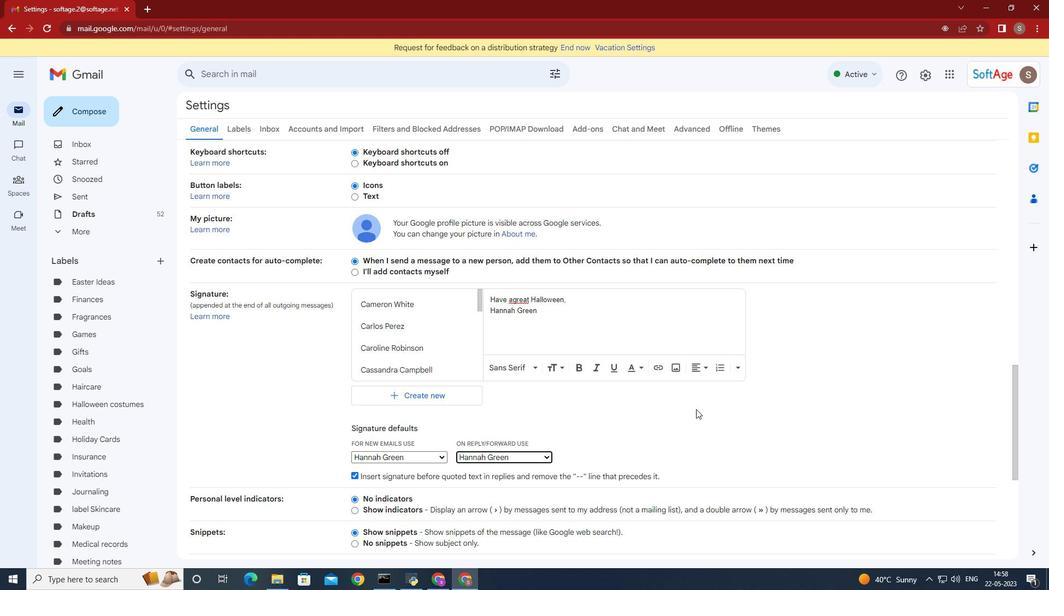 
Action: Mouse scrolled (695, 411) with delta (0, 0)
Screenshot: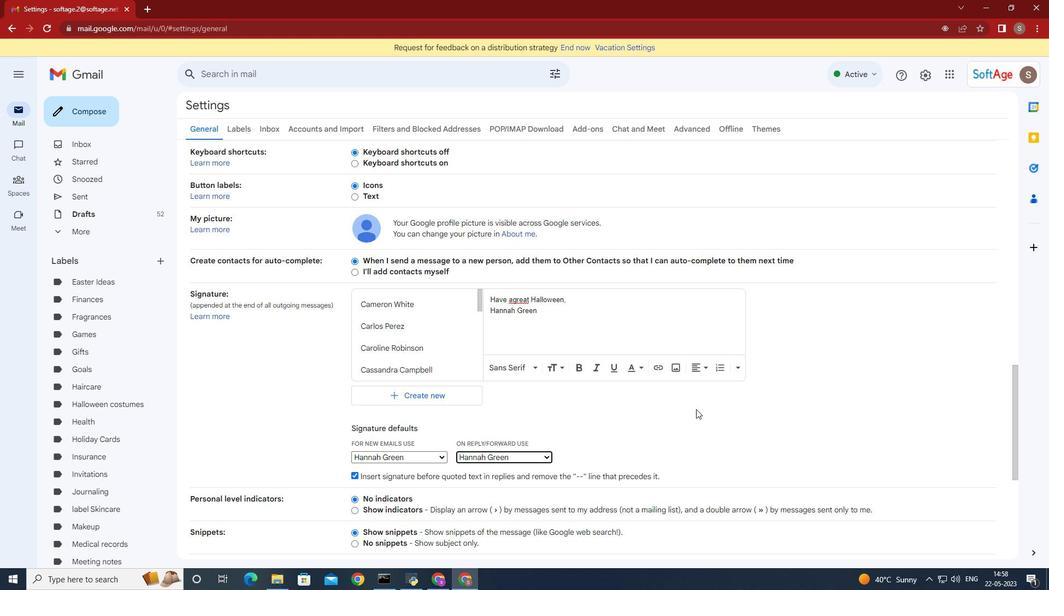 
Action: Mouse moved to (692, 414)
Screenshot: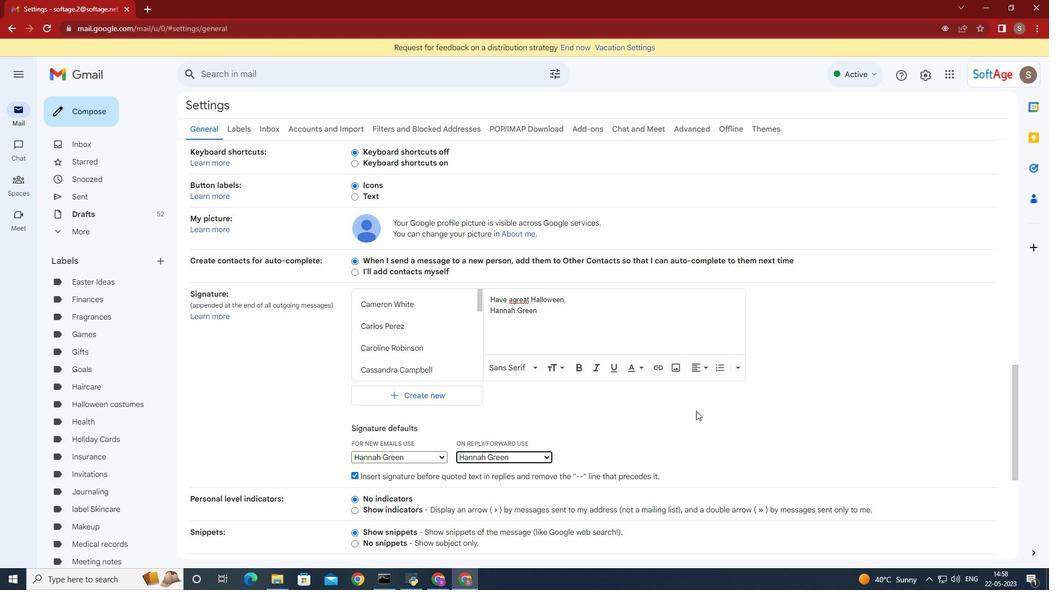 
Action: Mouse scrolled (692, 414) with delta (0, 0)
Screenshot: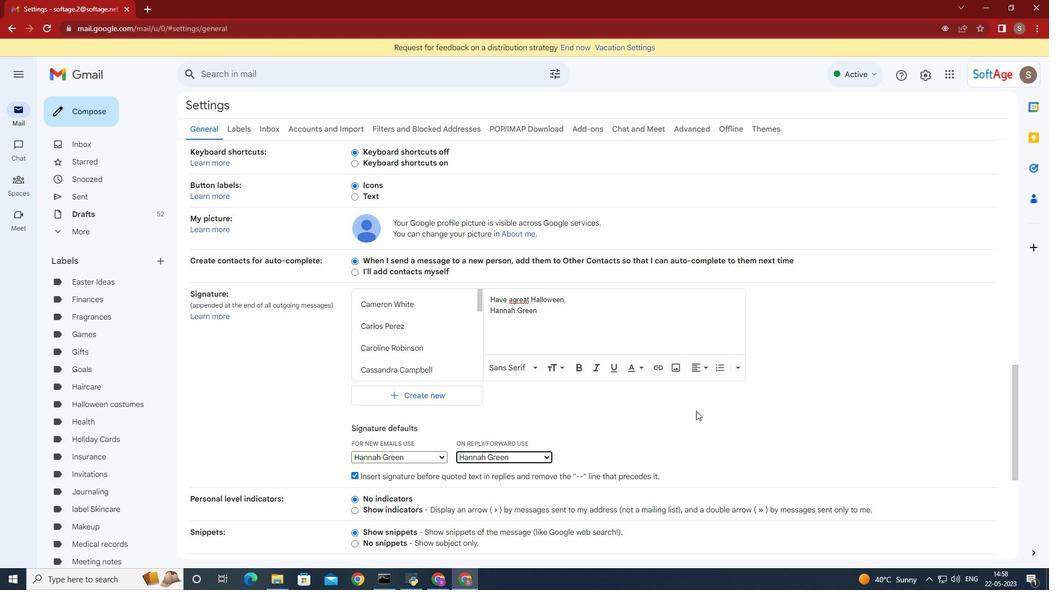 
Action: Mouse moved to (690, 416)
Screenshot: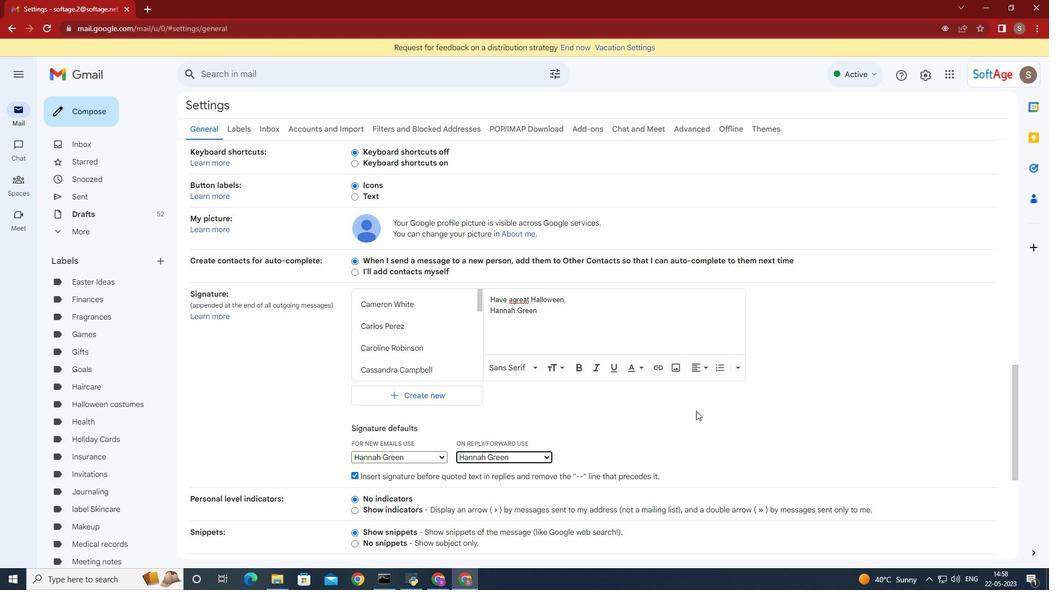 
Action: Mouse scrolled (690, 415) with delta (0, 0)
Screenshot: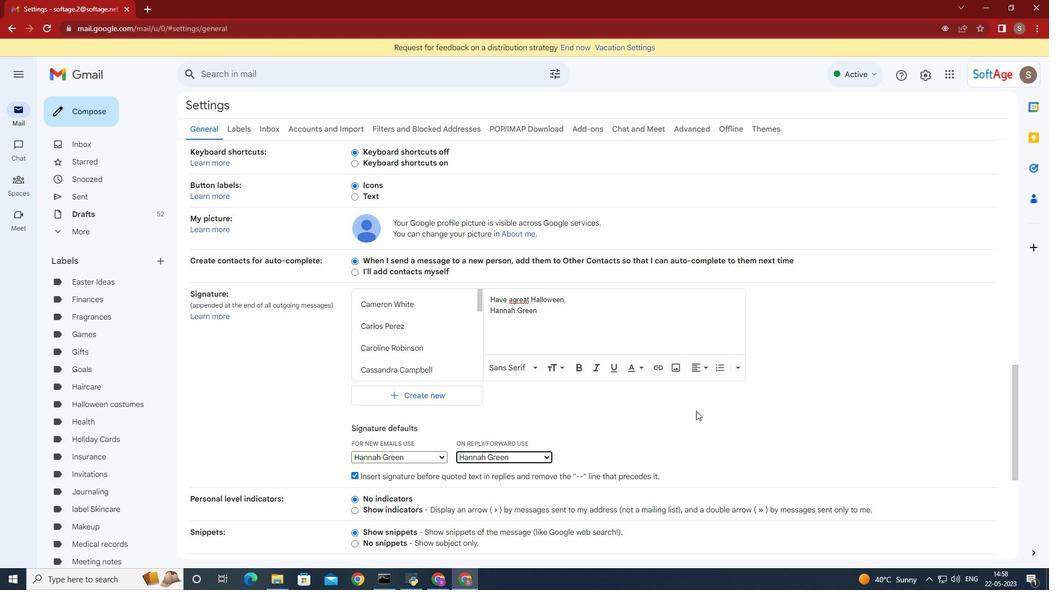 
Action: Mouse moved to (690, 416)
Screenshot: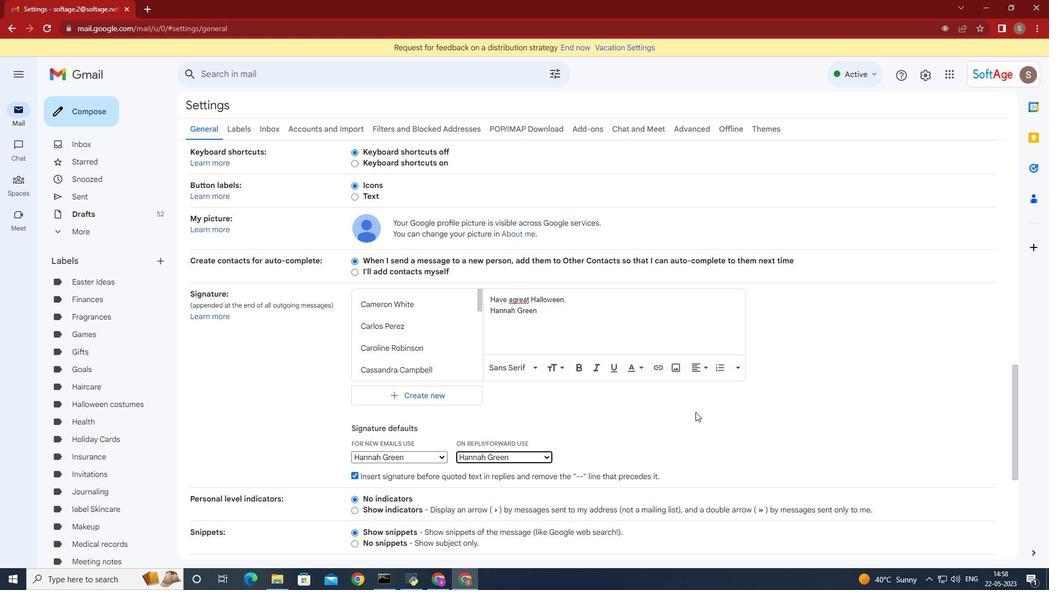 
Action: Mouse scrolled (690, 416) with delta (0, 0)
Screenshot: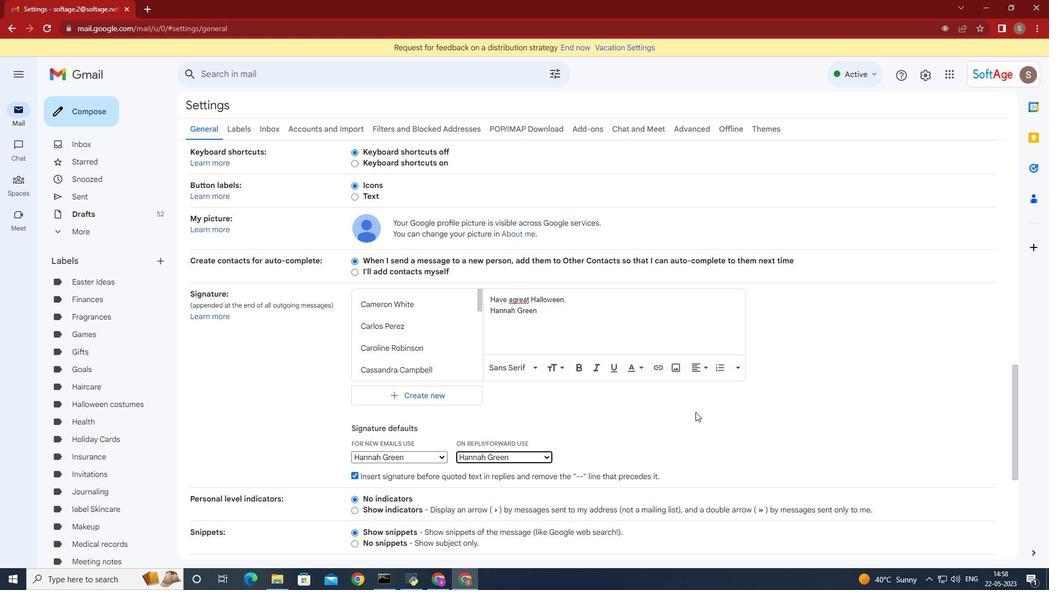 
Action: Mouse scrolled (690, 416) with delta (0, 0)
Screenshot: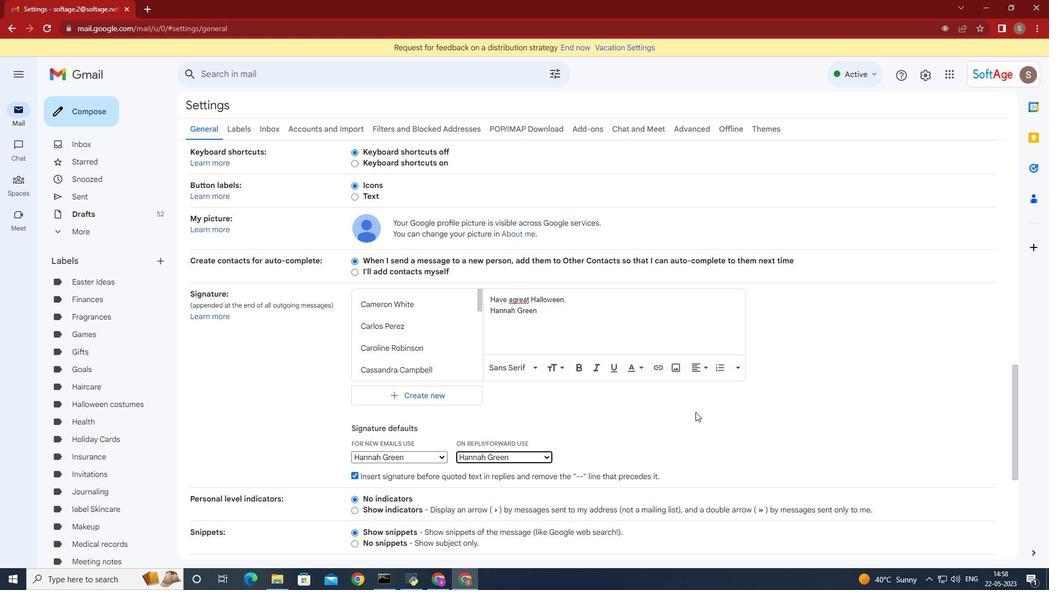 
Action: Mouse moved to (583, 500)
Screenshot: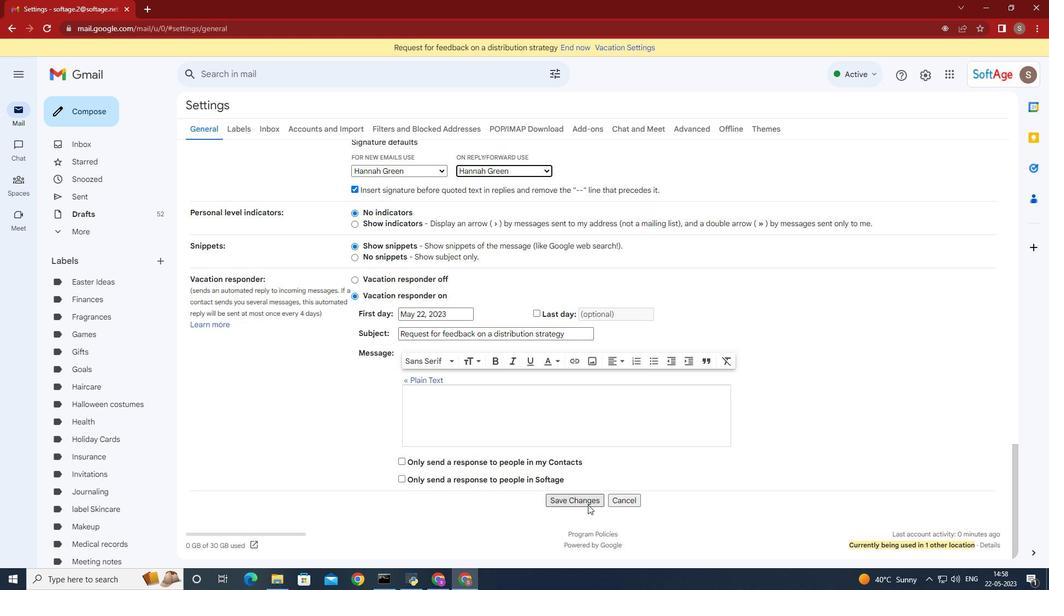
Action: Mouse pressed left at (583, 500)
Screenshot: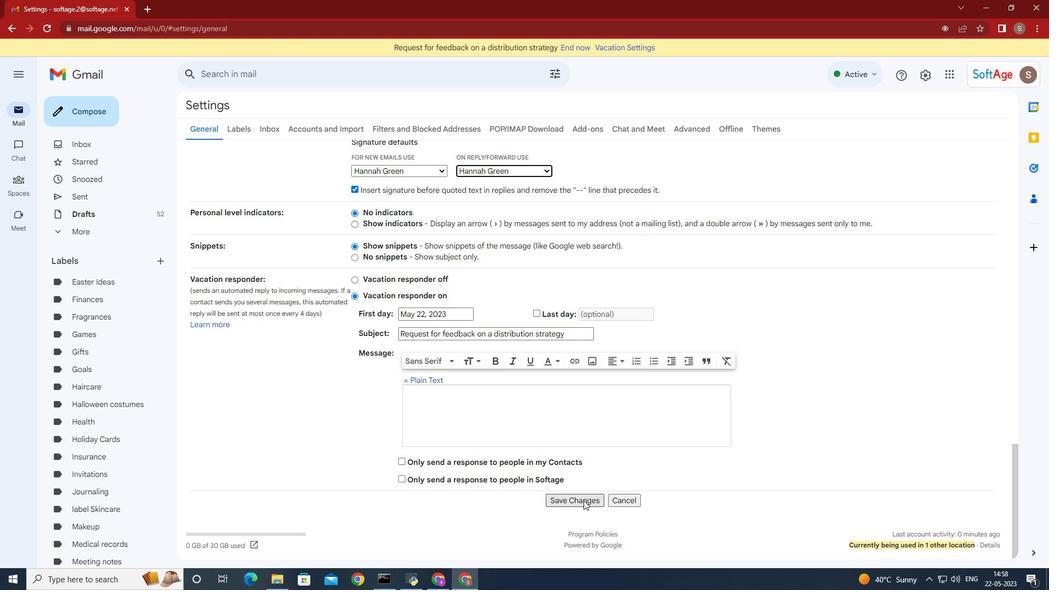 
Action: Mouse moved to (95, 114)
Screenshot: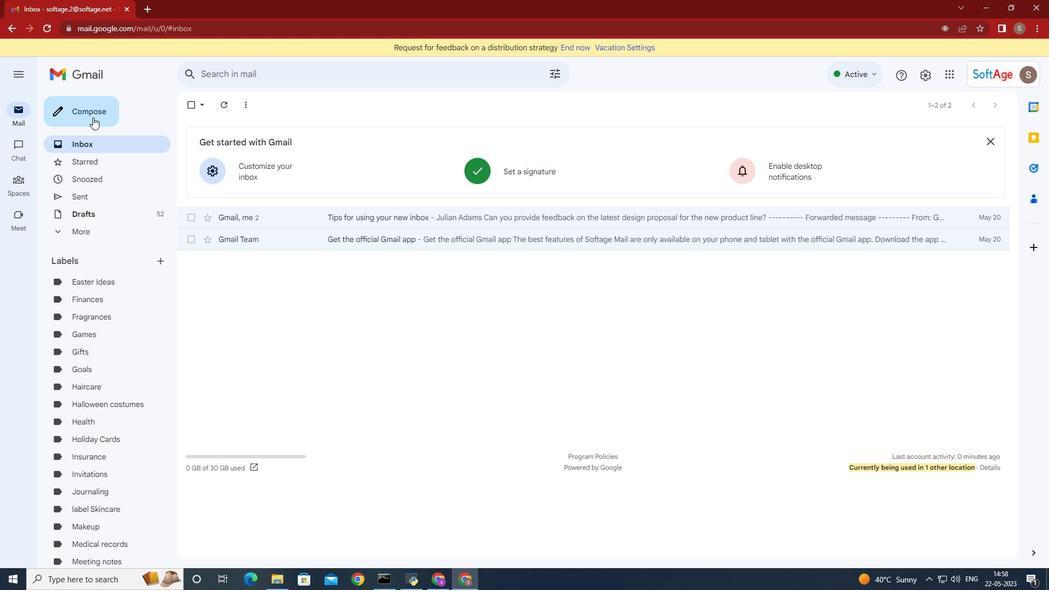 
Action: Mouse pressed left at (95, 114)
Screenshot: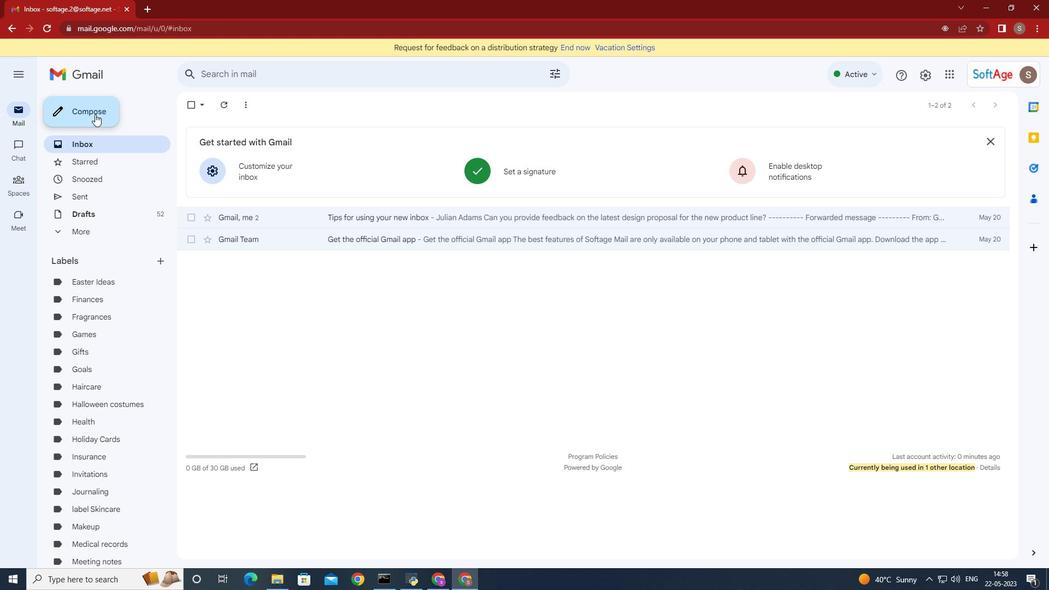 
Action: Mouse moved to (720, 279)
Screenshot: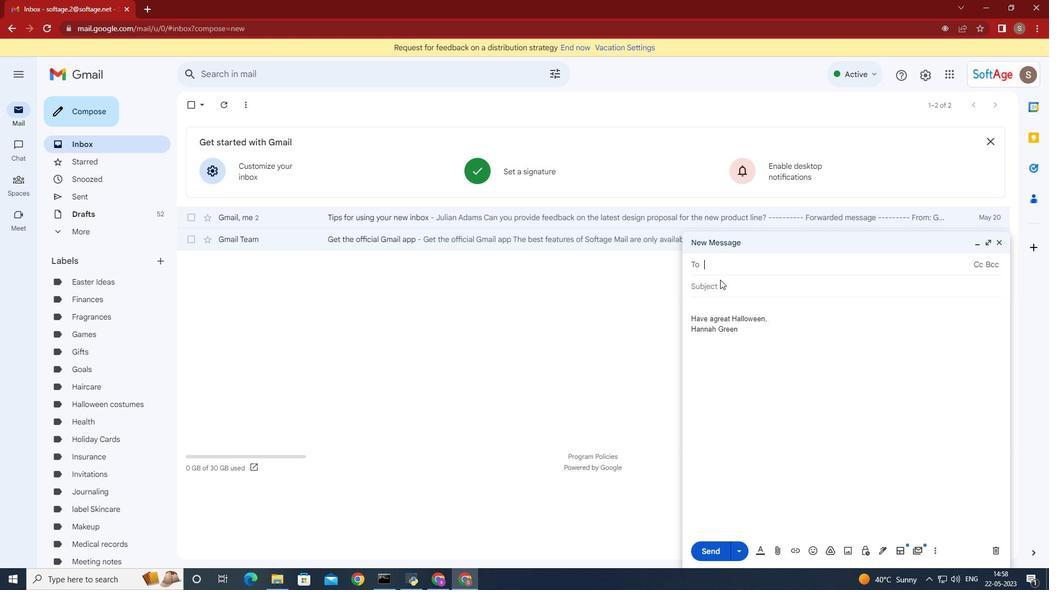 
Action: Key pressed softang.8
Screenshot: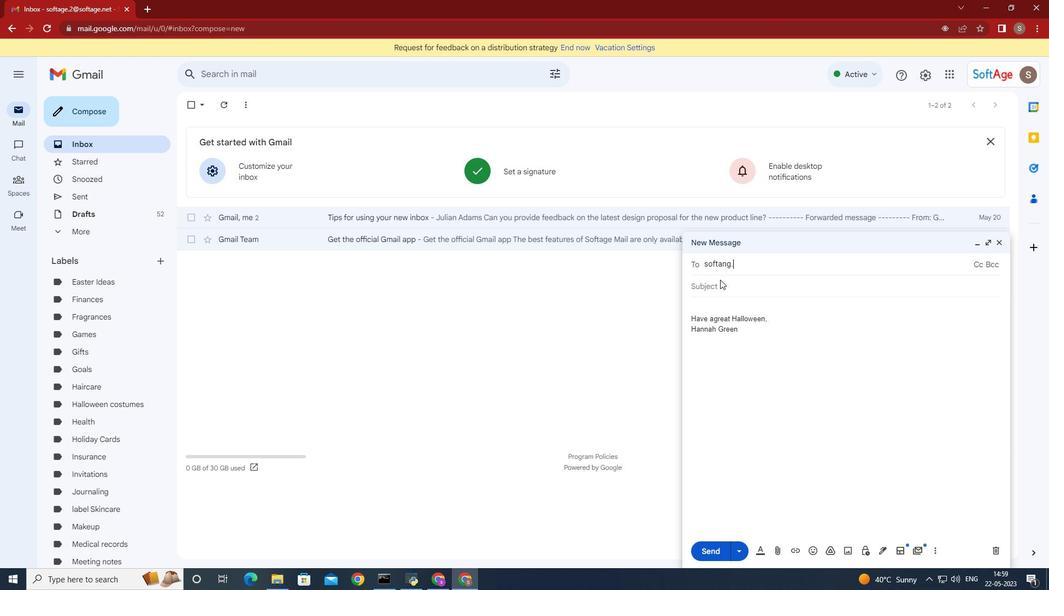 
Action: Mouse moved to (740, 262)
Screenshot: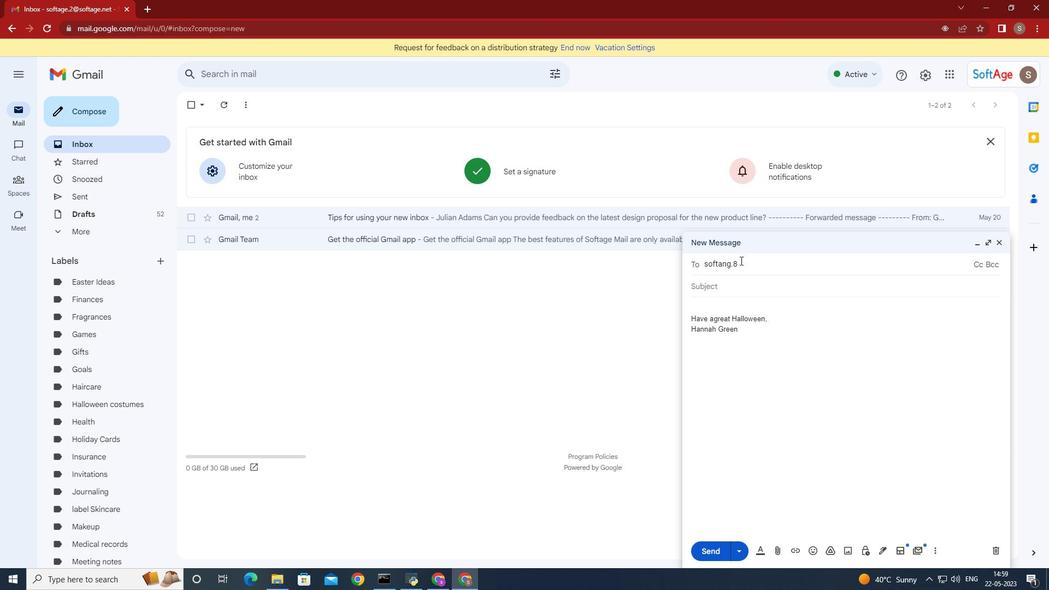 
Action: Key pressed <Key.backspace><Key.backspace><Key.backspace><Key.backspace><Key.backspace><Key.backspace><Key.backspace><Key.backspace><Key.backspace><Key.backspace><Key.backspace><Key.backspace><Key.backspace><Key.backspace><Key.backspace><Key.backspace><Key.backspace><Key.backspace>softag
Screenshot: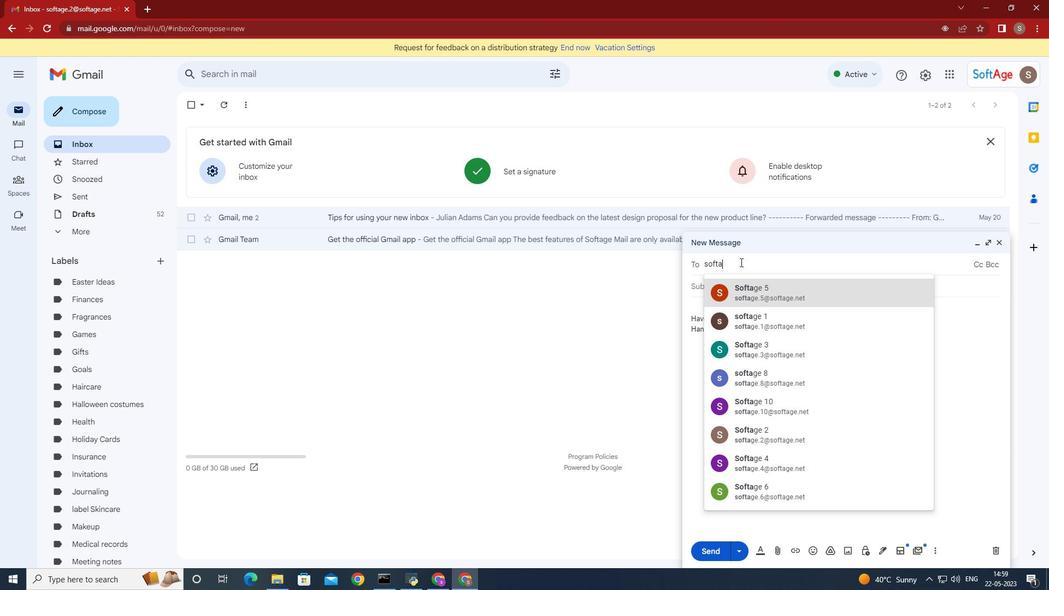 
Action: Mouse moved to (743, 267)
Screenshot: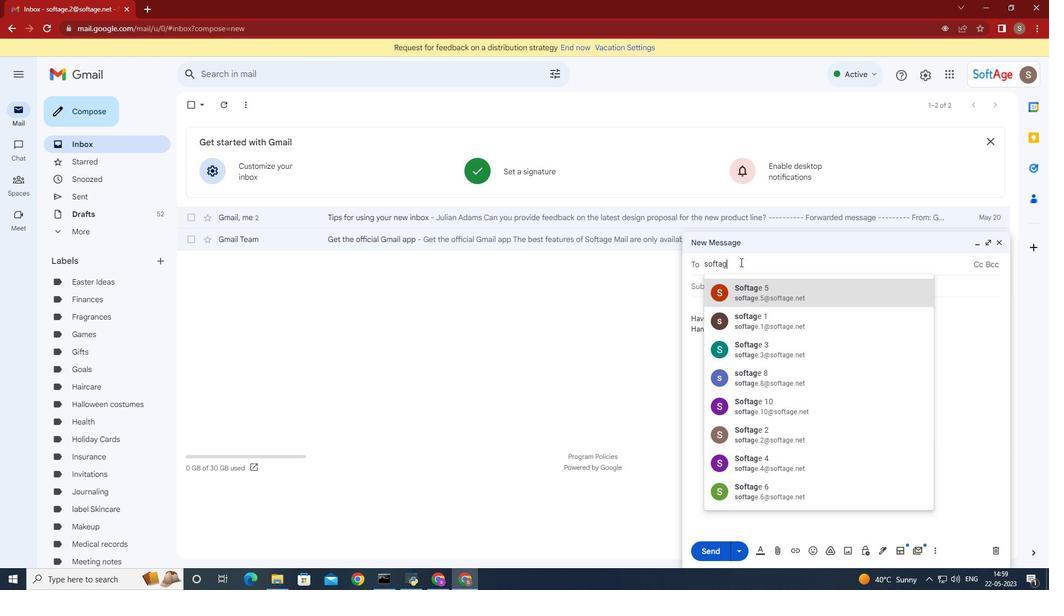 
Action: Key pressed e
Screenshot: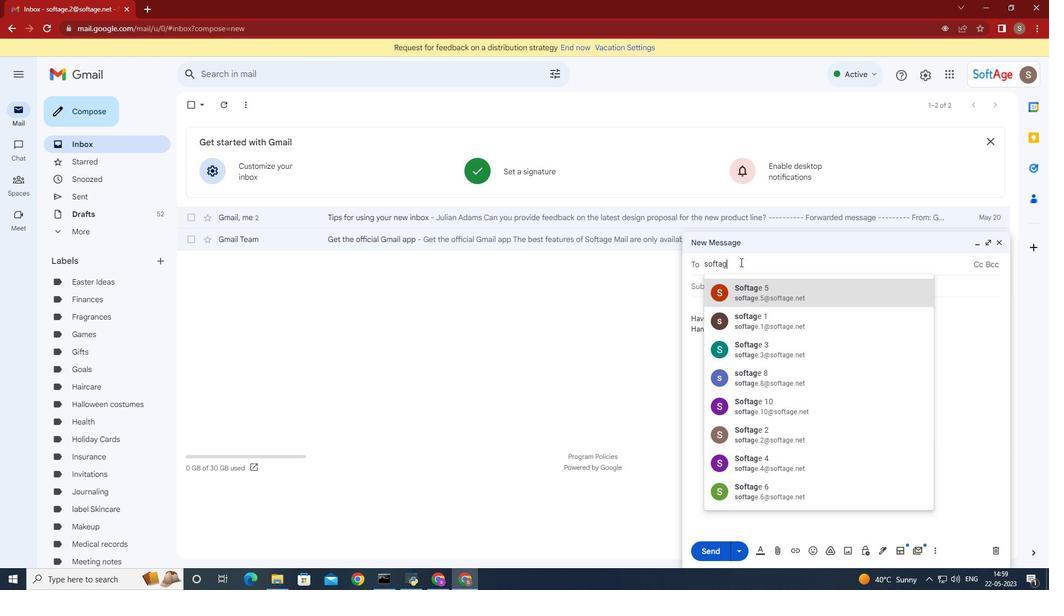 
Action: Mouse moved to (777, 377)
Screenshot: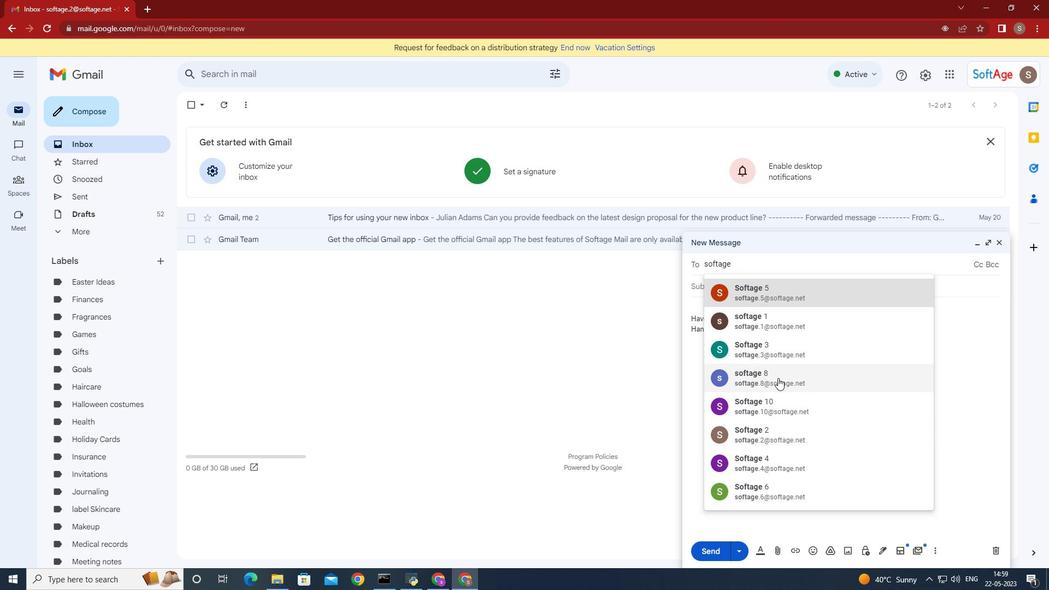 
Action: Mouse pressed left at (777, 377)
Screenshot: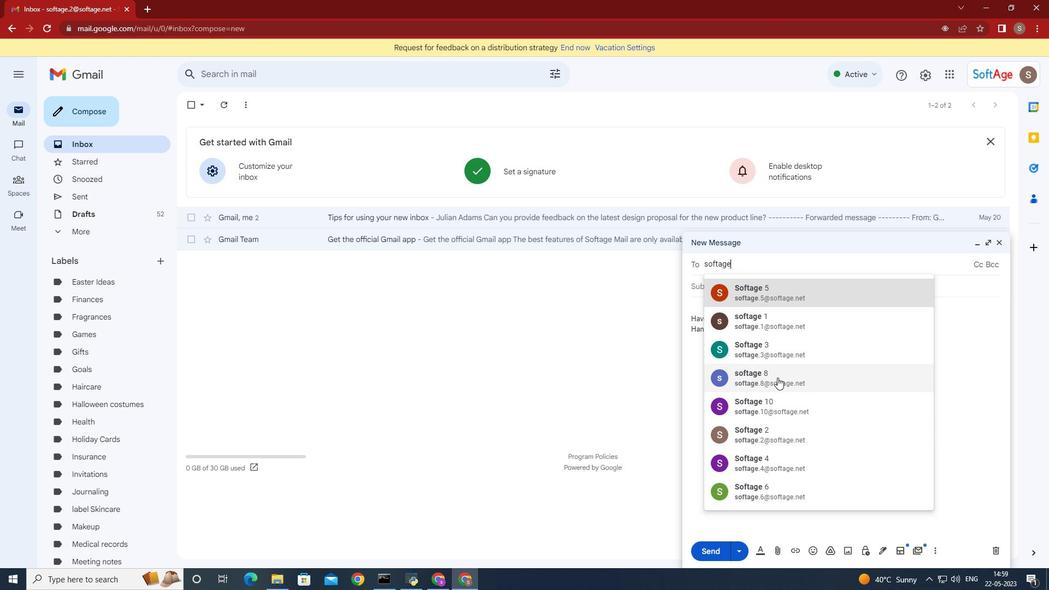 
Action: Mouse moved to (165, 262)
Screenshot: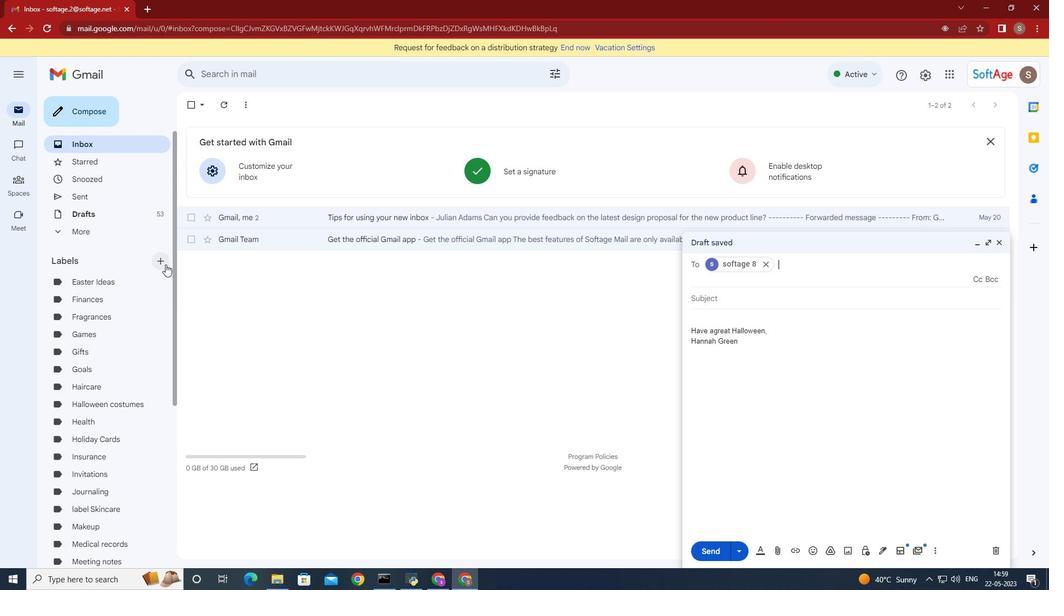 
Action: Mouse pressed left at (165, 262)
Screenshot: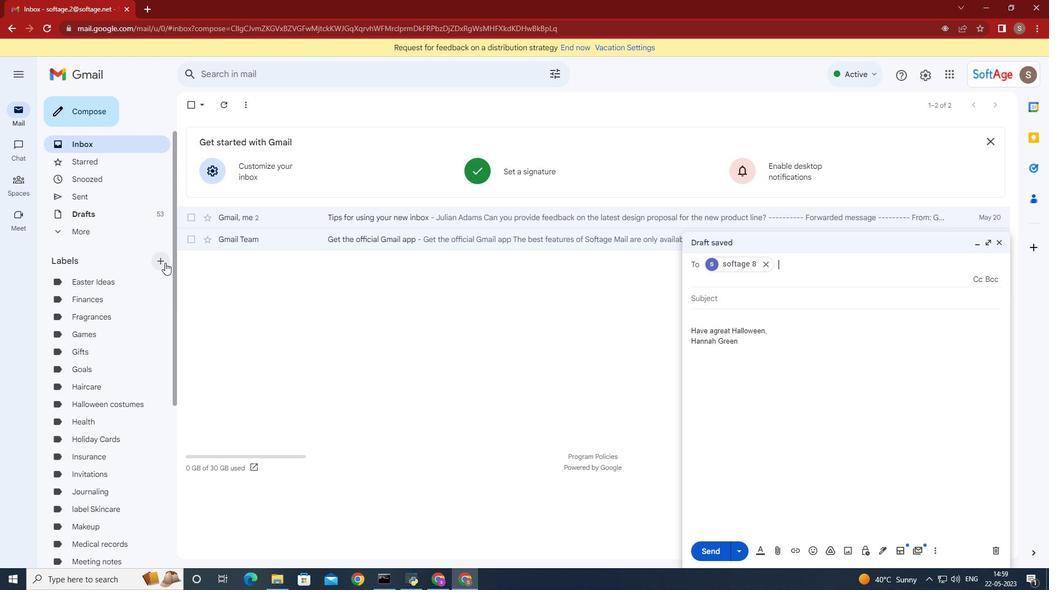 
Action: Mouse moved to (479, 289)
Screenshot: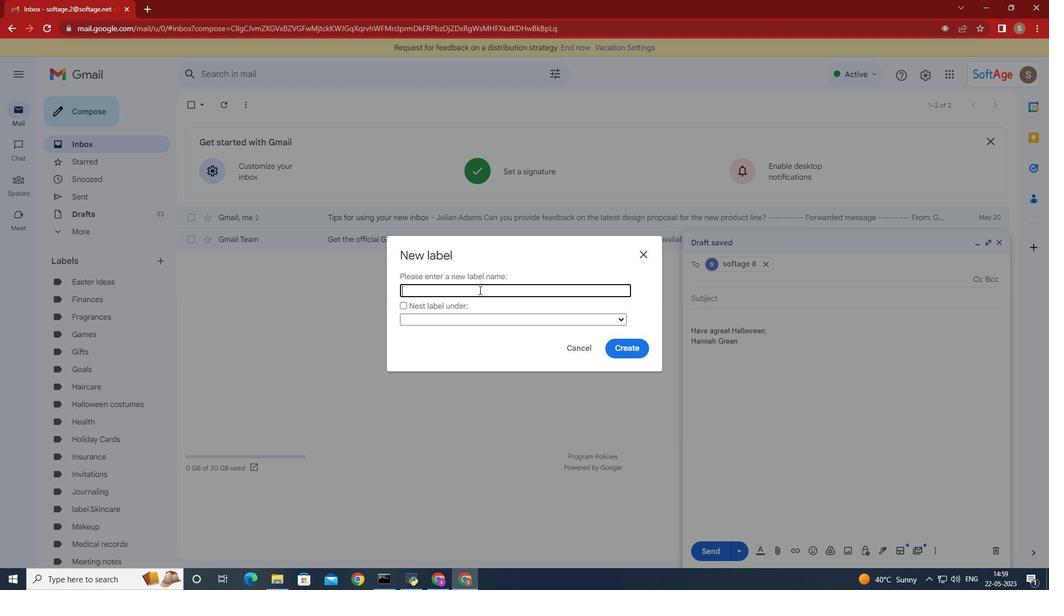 
Action: Key pressed <Key.shift><Key.shift><Key.shift><Key.shift><Key.shift><Key.shift><Key.shift><Key.shift><Key.shift><Key.shift>Meditation
Screenshot: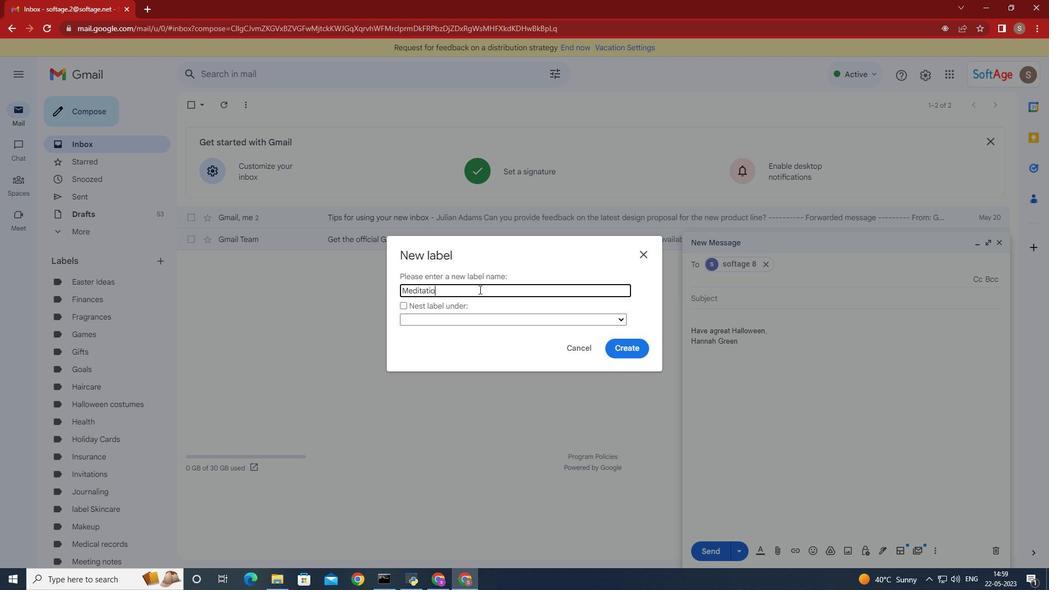 
Action: Mouse moved to (591, 356)
Screenshot: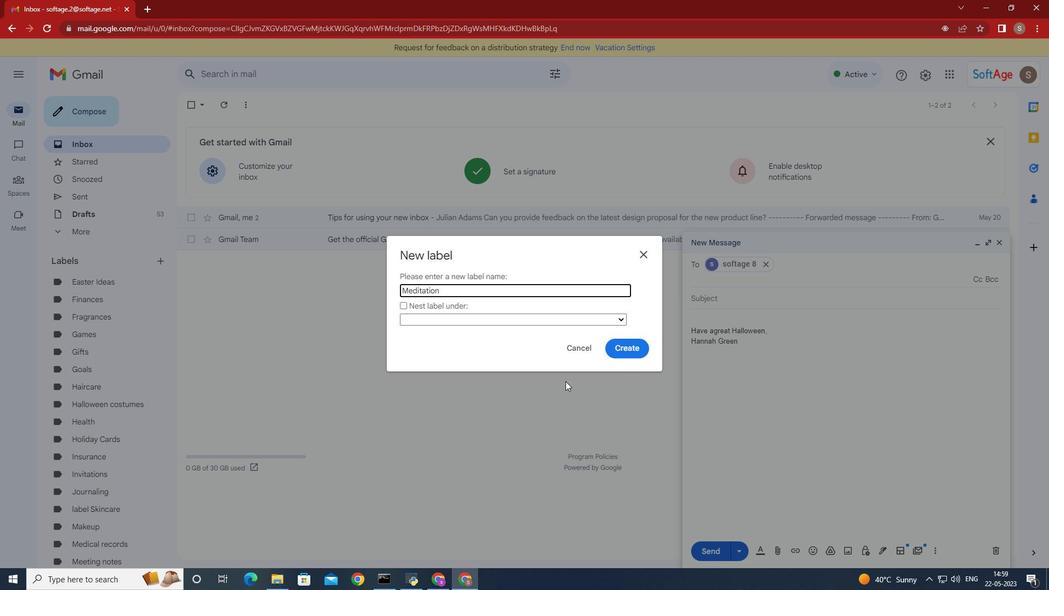 
Action: Key pressed <Key.space>
Screenshot: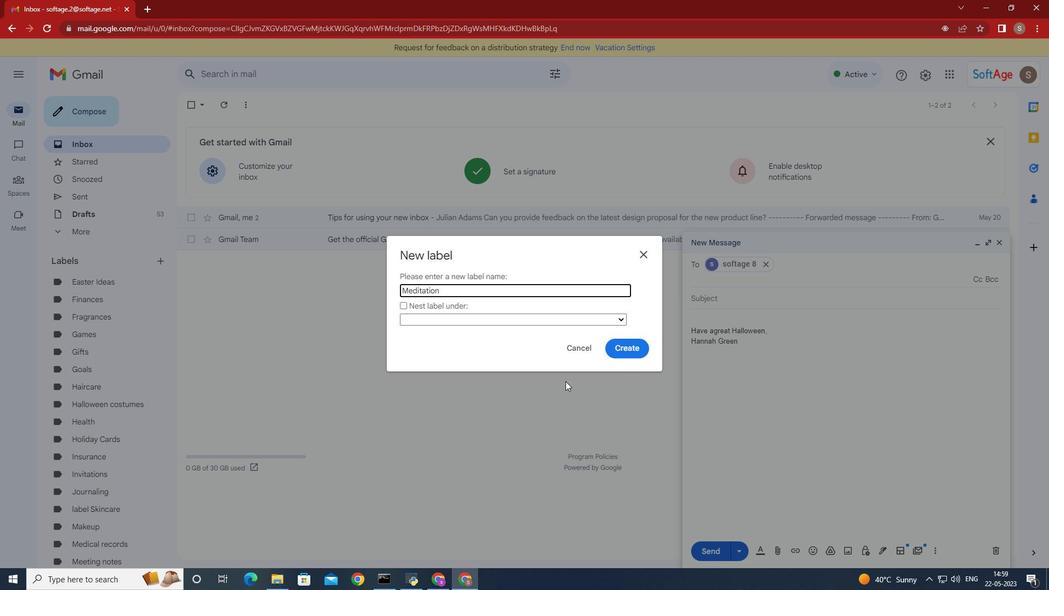 
Action: Mouse moved to (626, 347)
Screenshot: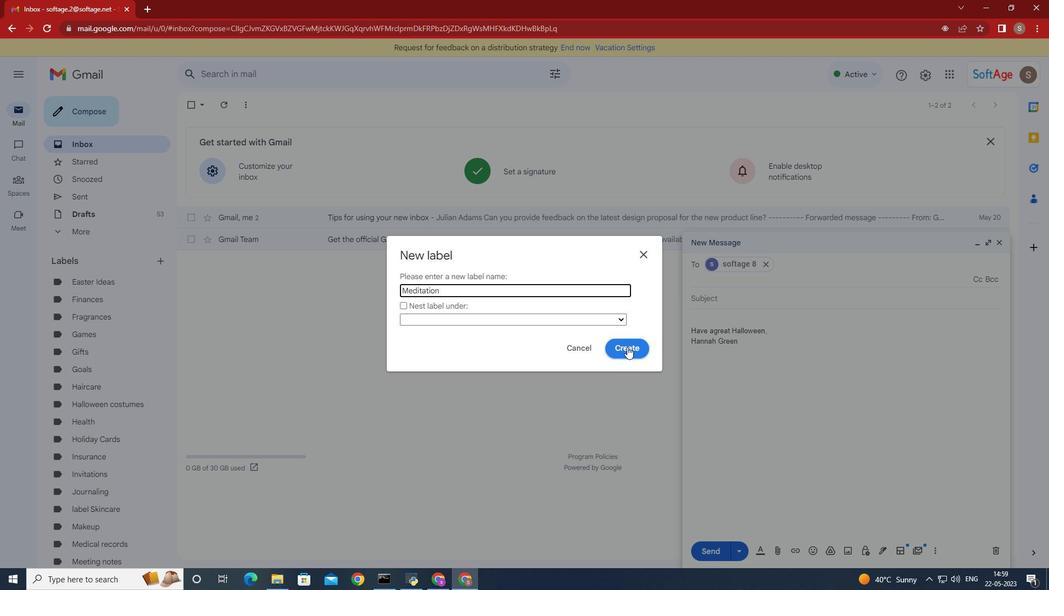 
Action: Mouse pressed left at (626, 347)
Screenshot: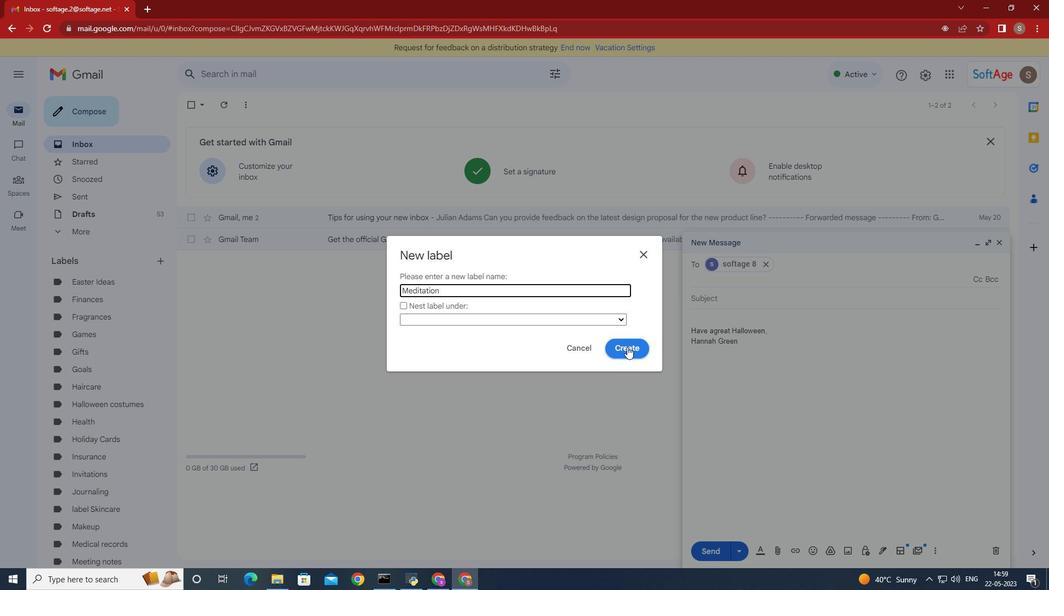 
